 Task: In the  document Savannah.rtf Align the width of word art with 'Picture'. Fill the whole document with 'Black'. Add link on bottom left corner of the sheet: in.pinterest.com
Action: Mouse moved to (309, 482)
Screenshot: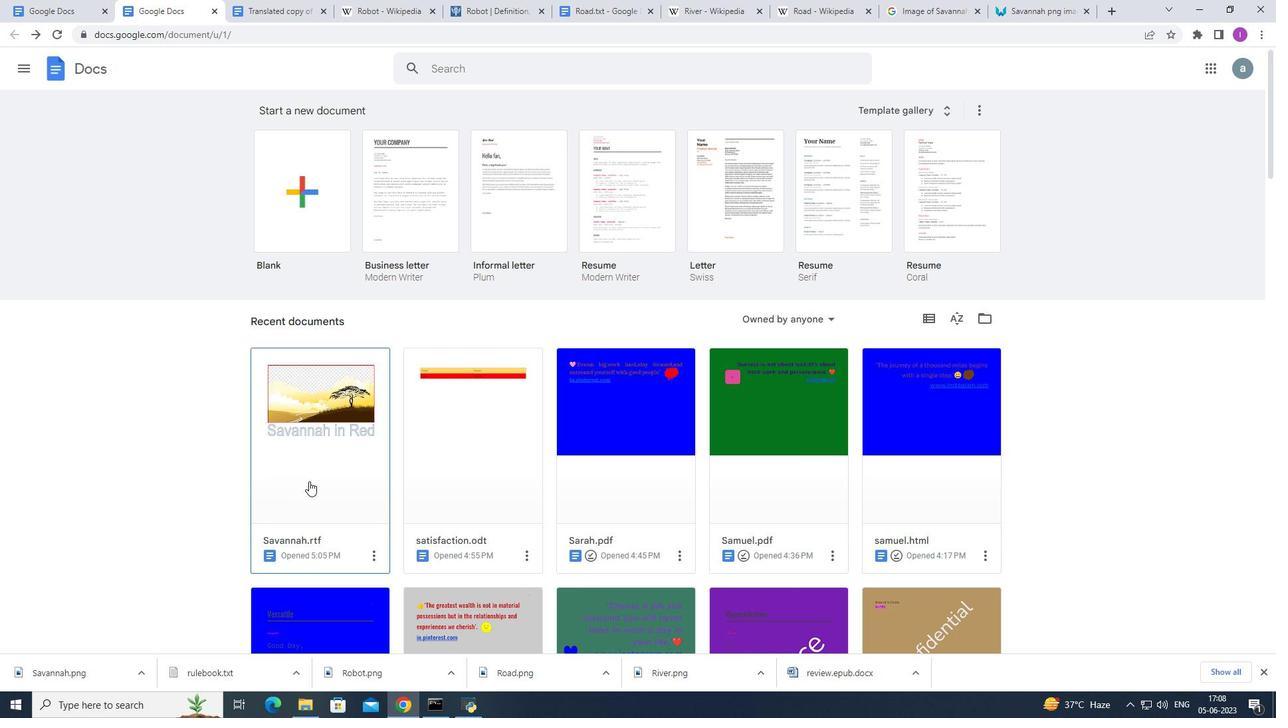 
Action: Mouse pressed left at (309, 482)
Screenshot: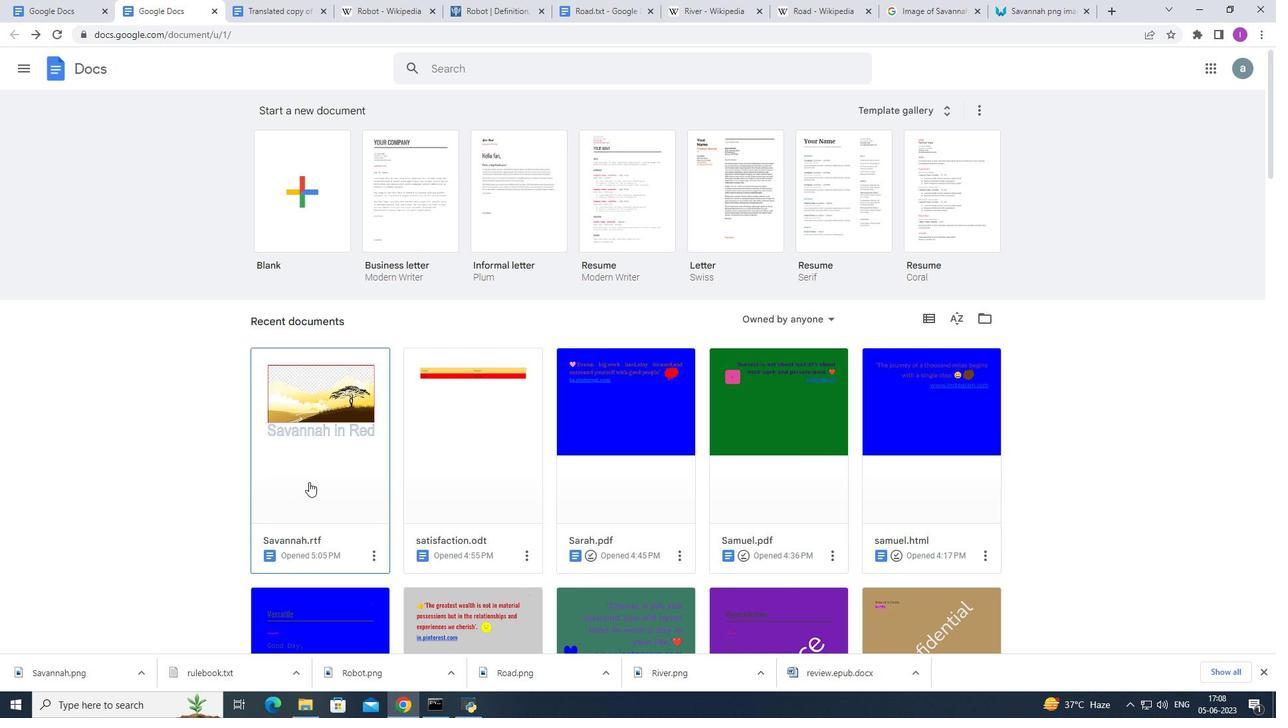 
Action: Mouse moved to (41, 79)
Screenshot: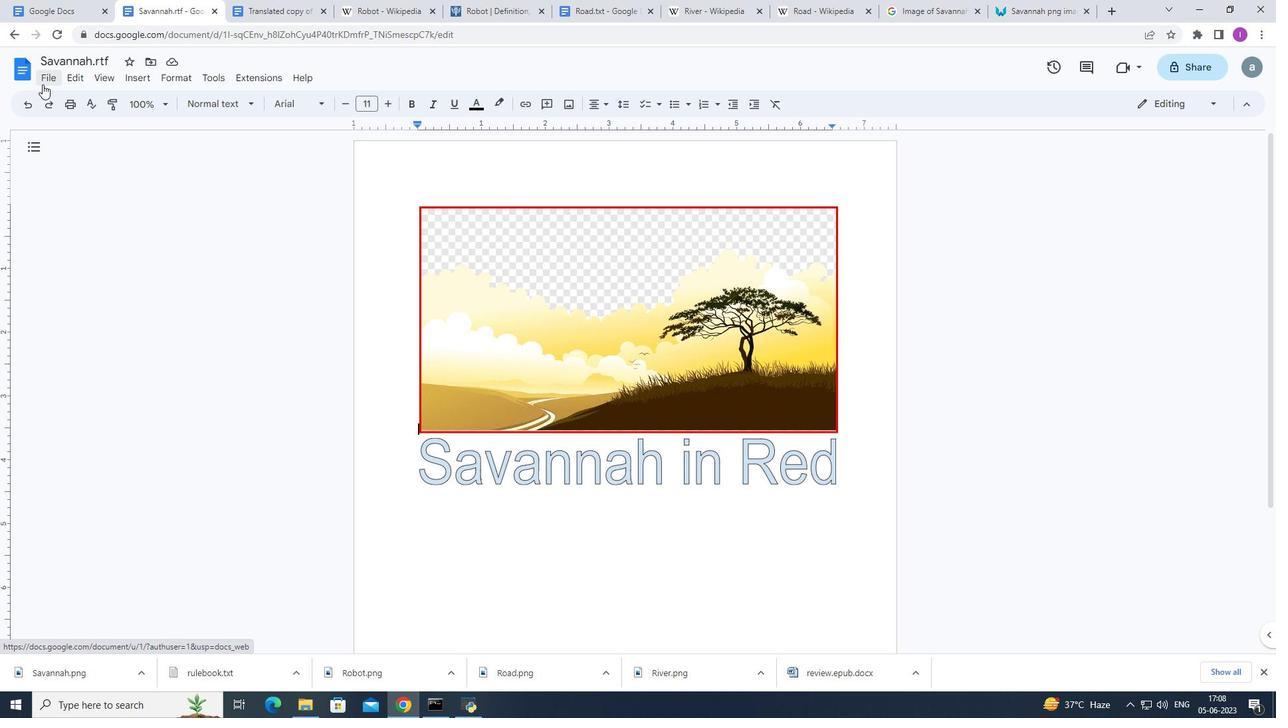 
Action: Mouse pressed left at (41, 79)
Screenshot: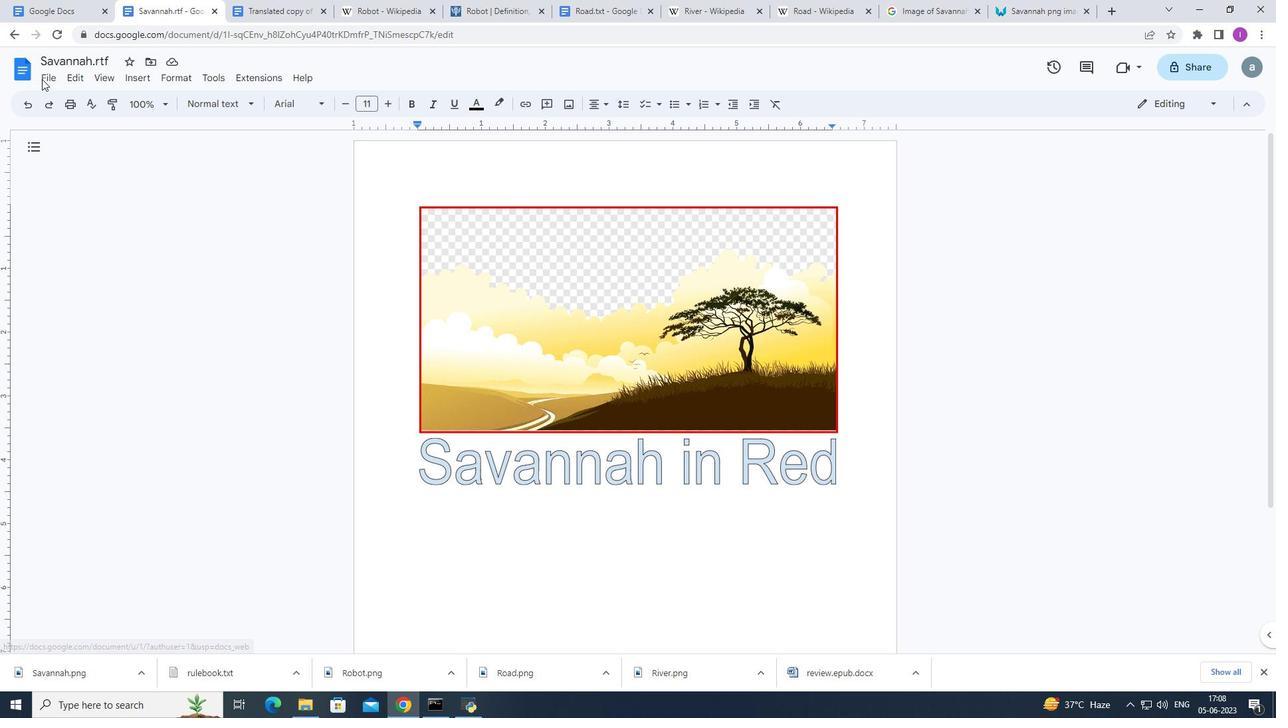 
Action: Mouse moved to (853, 493)
Screenshot: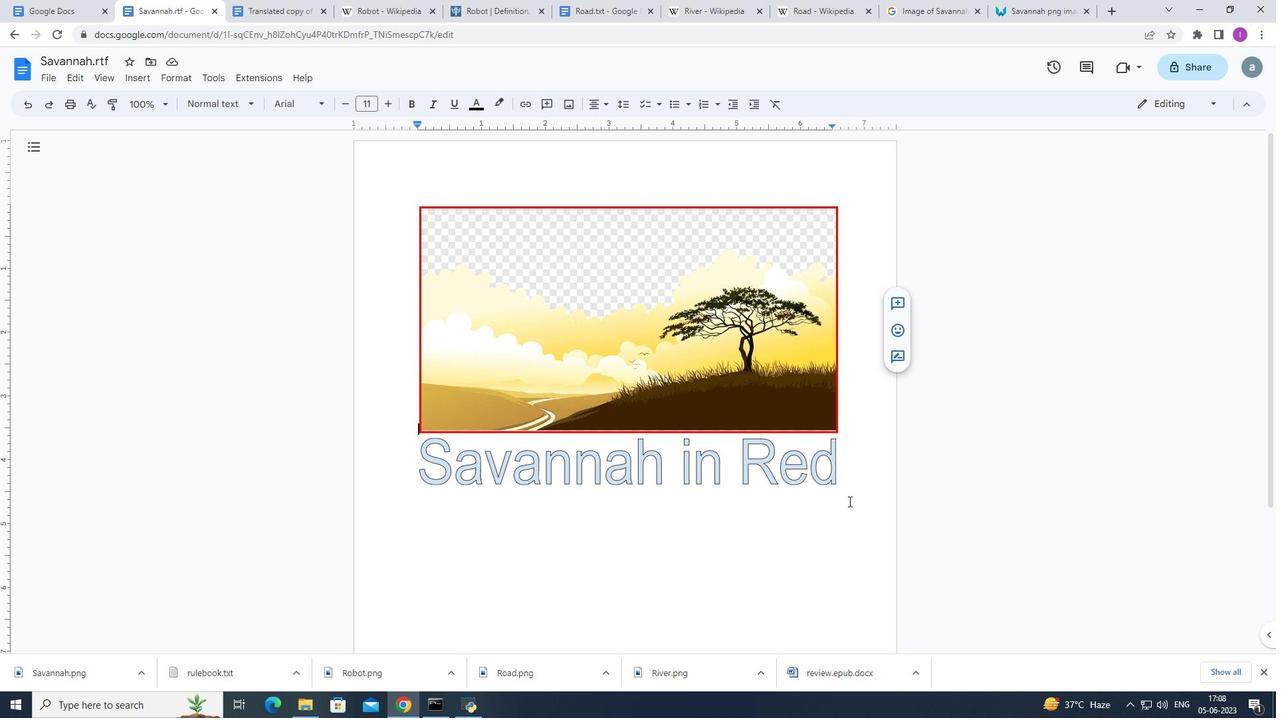 
Action: Mouse pressed left at (853, 493)
Screenshot: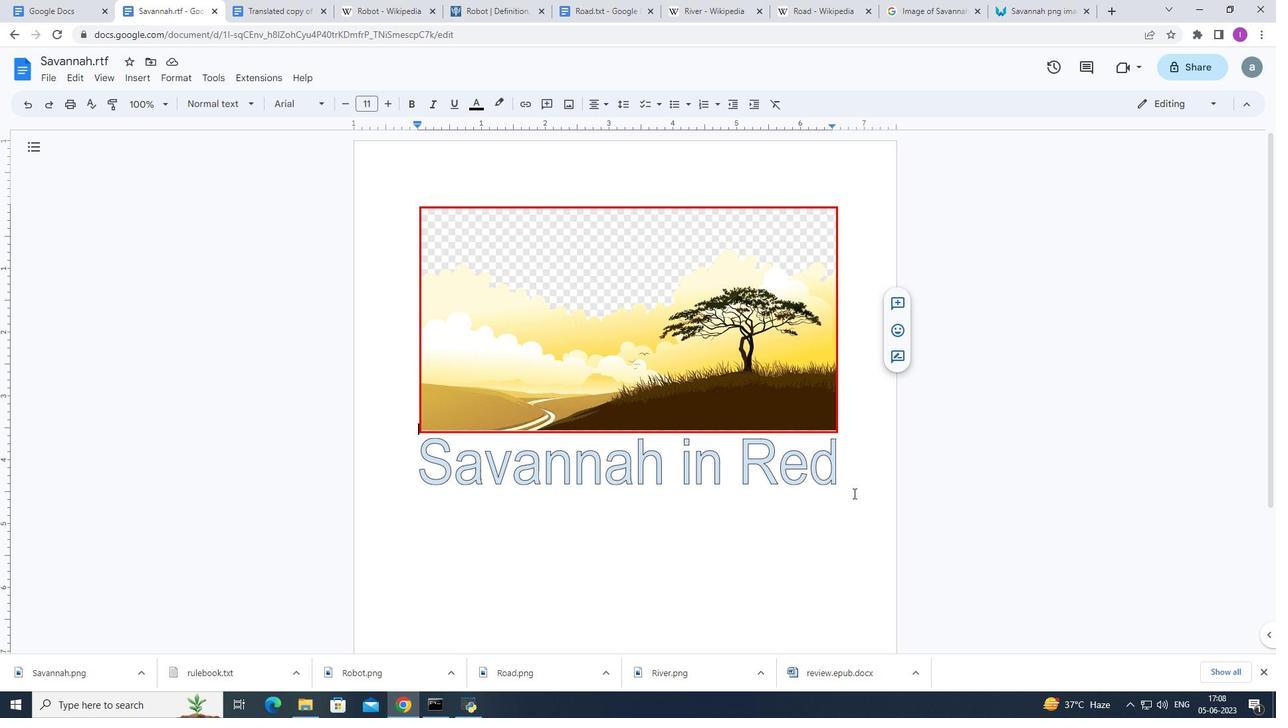 
Action: Mouse moved to (542, 665)
Screenshot: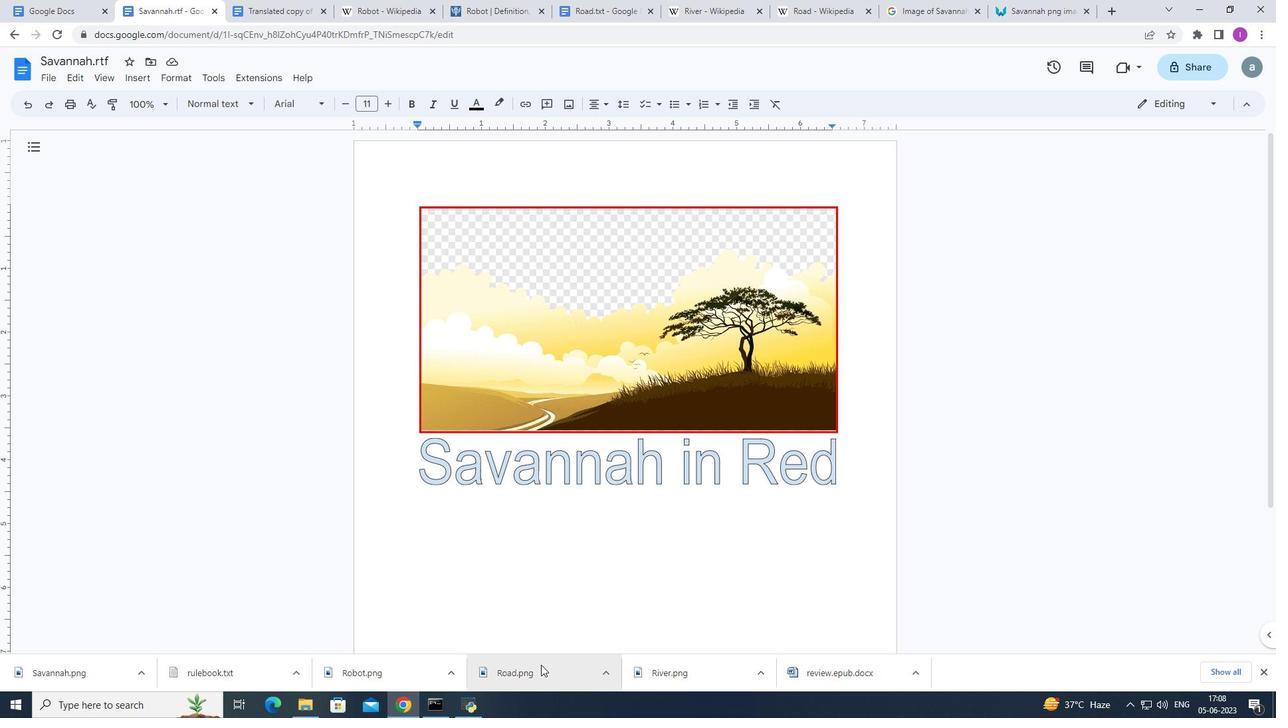 
Action: Key pressed <Key.enter>
Screenshot: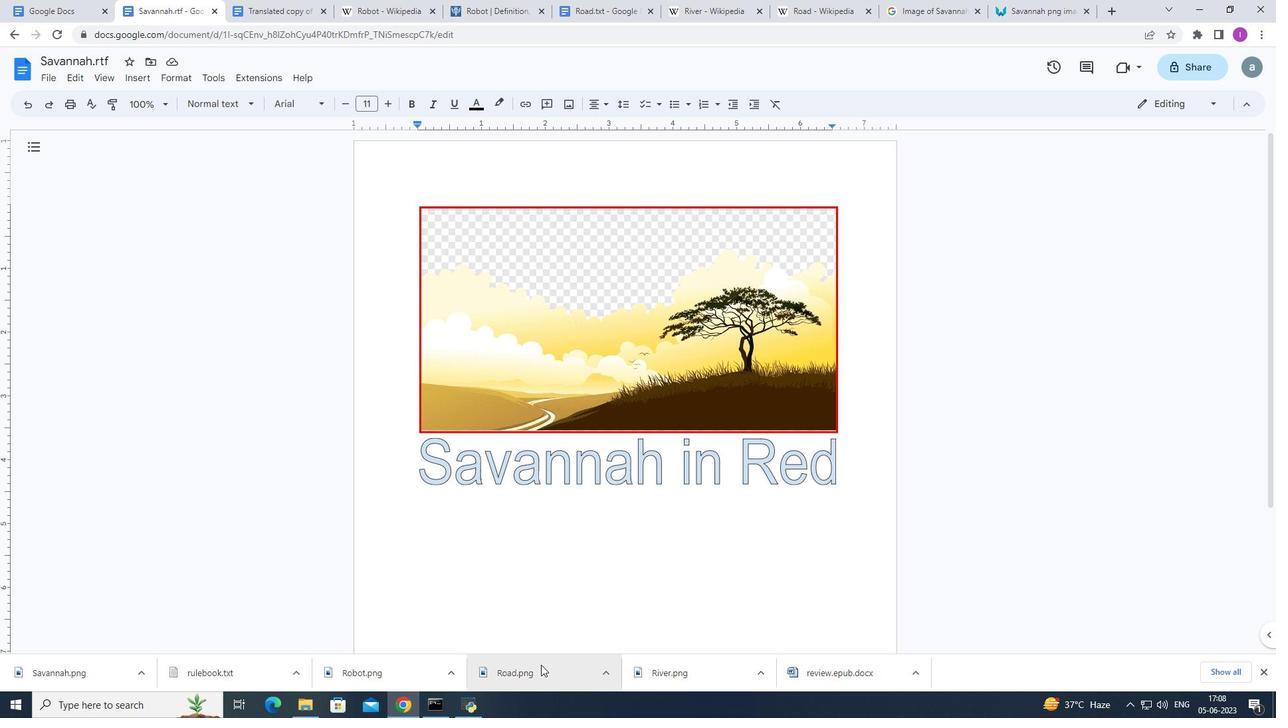 
Action: Mouse moved to (434, 512)
Screenshot: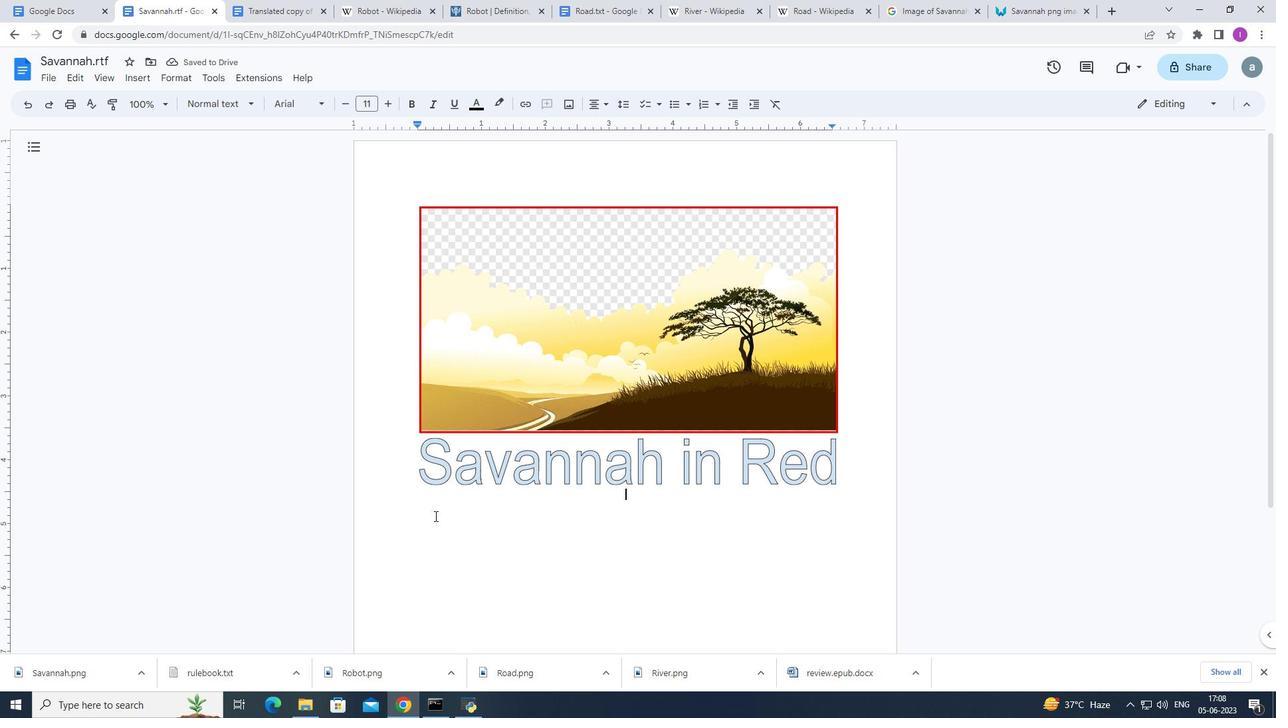 
Action: Mouse pressed left at (434, 512)
Screenshot: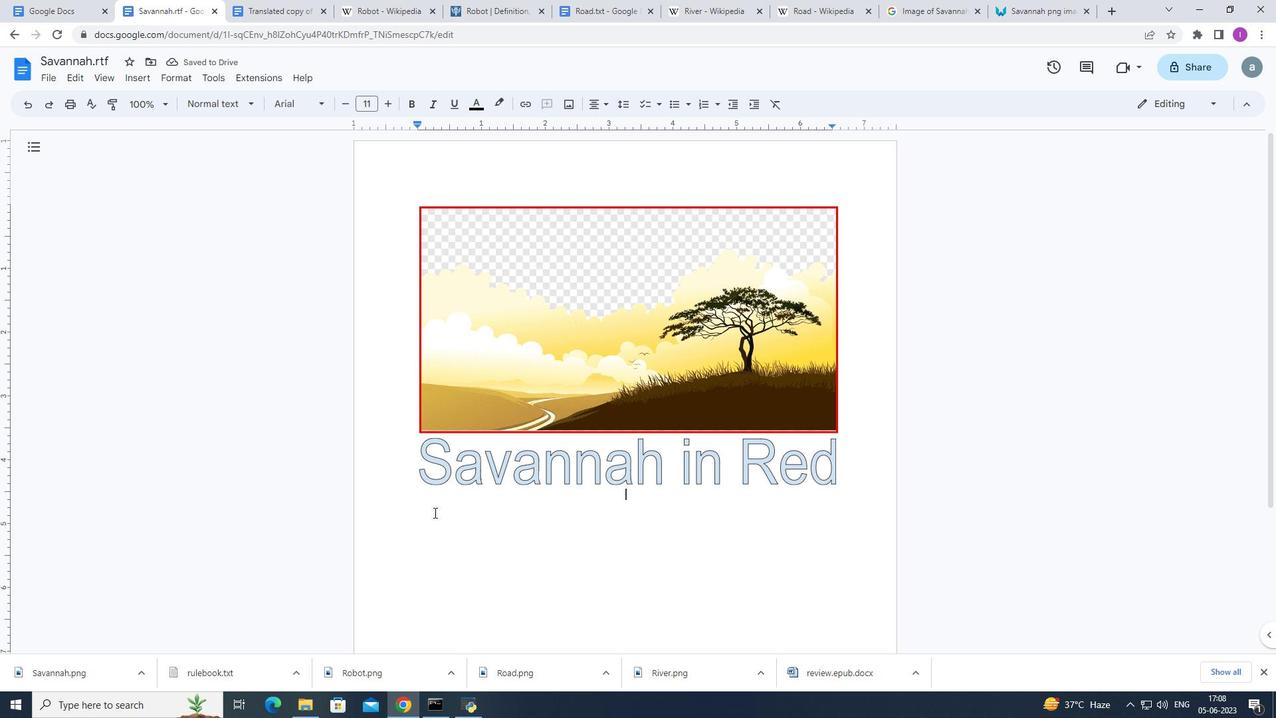 
Action: Mouse moved to (148, 73)
Screenshot: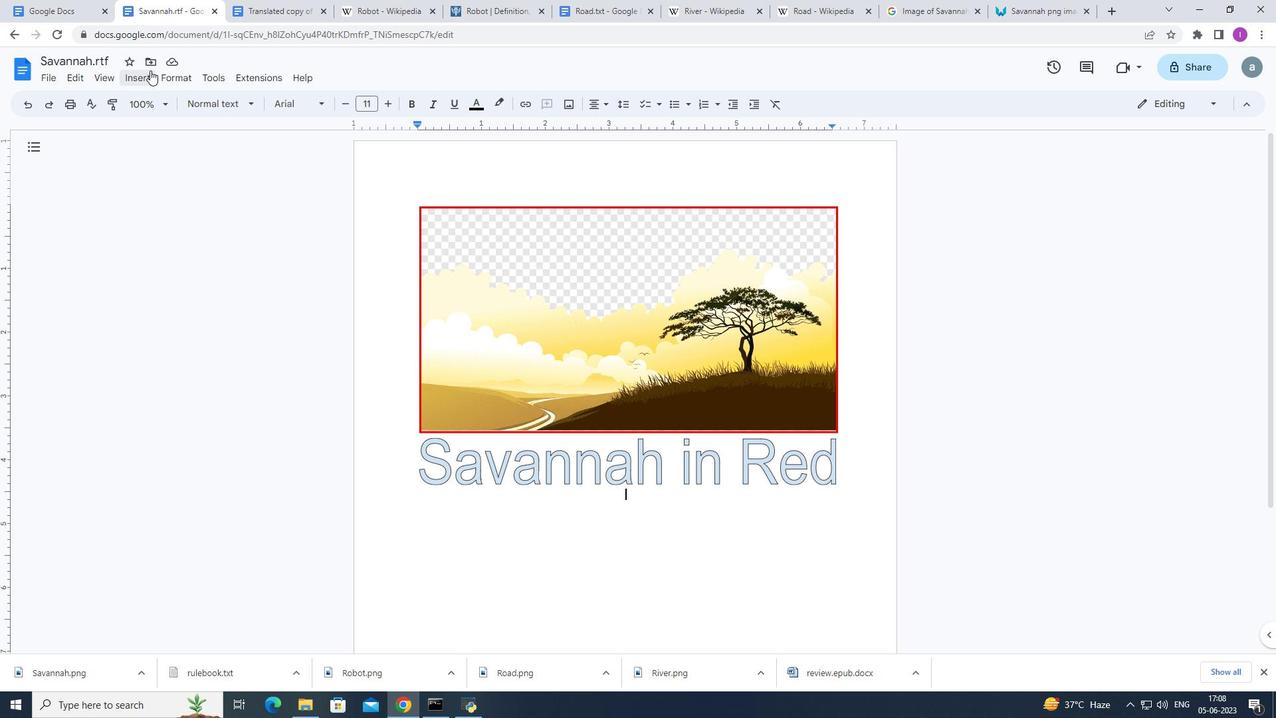 
Action: Mouse pressed left at (148, 73)
Screenshot: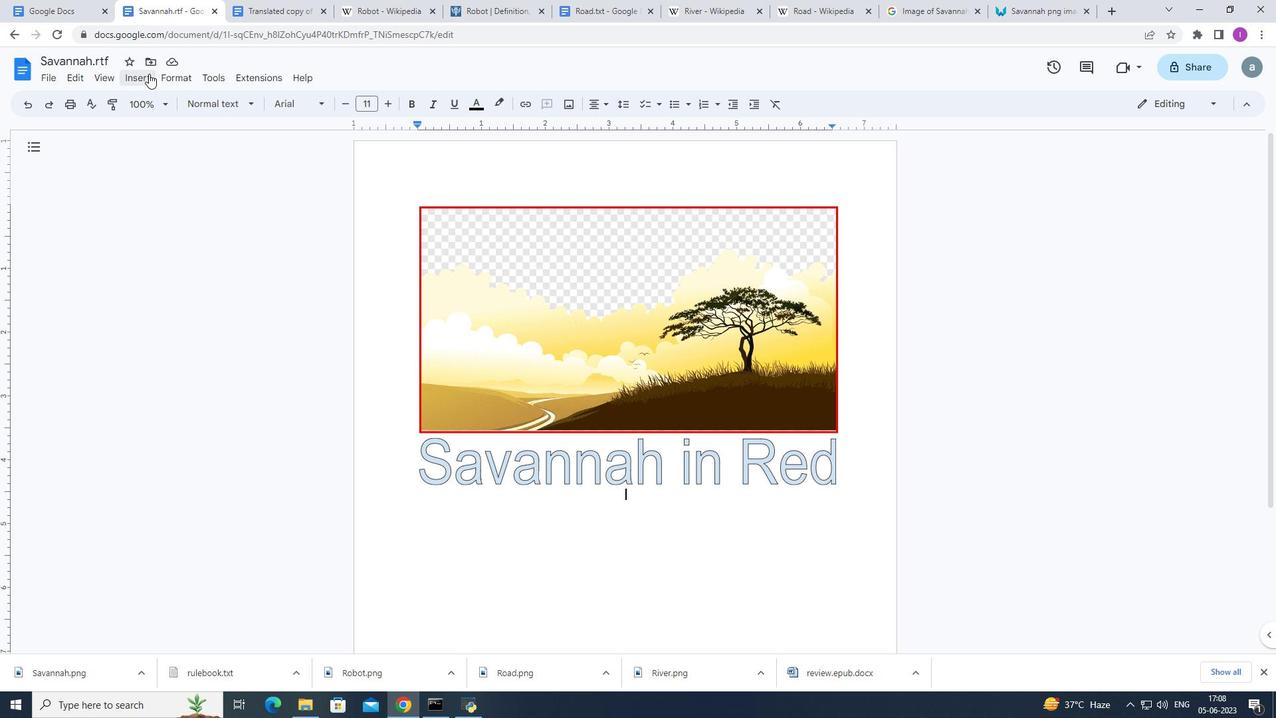 
Action: Mouse moved to (178, 479)
Screenshot: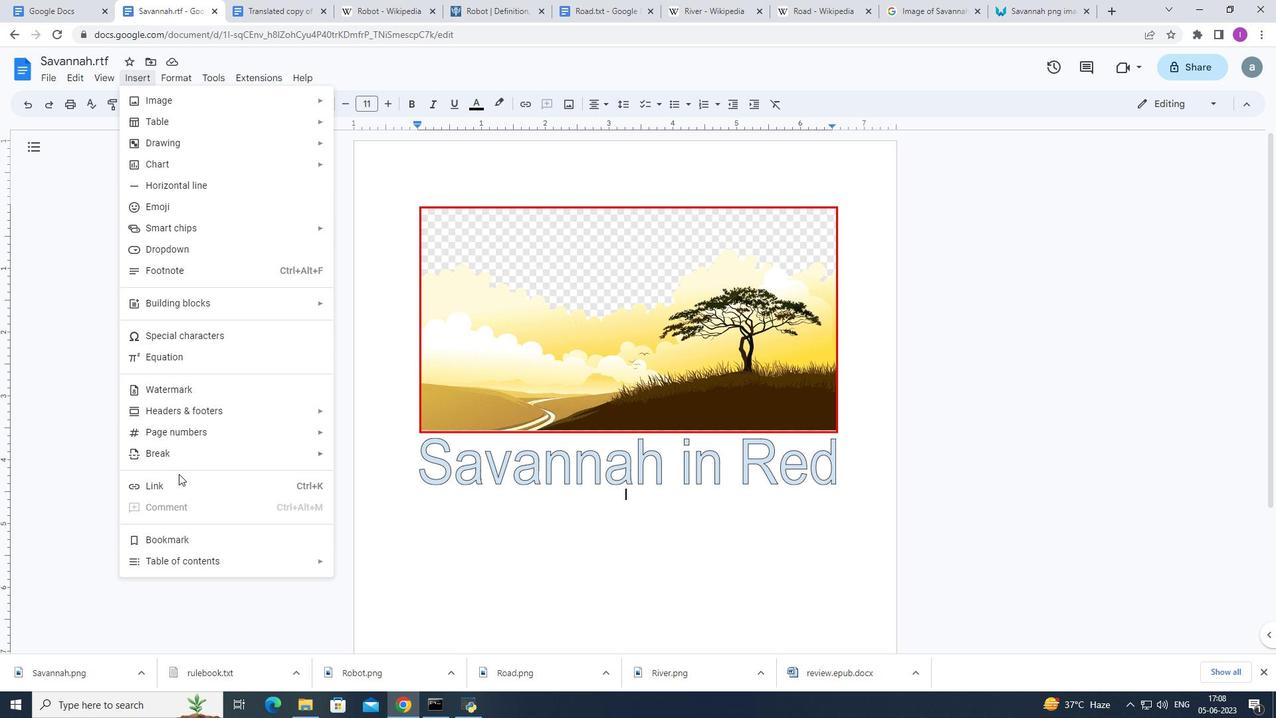 
Action: Mouse pressed left at (178, 479)
Screenshot: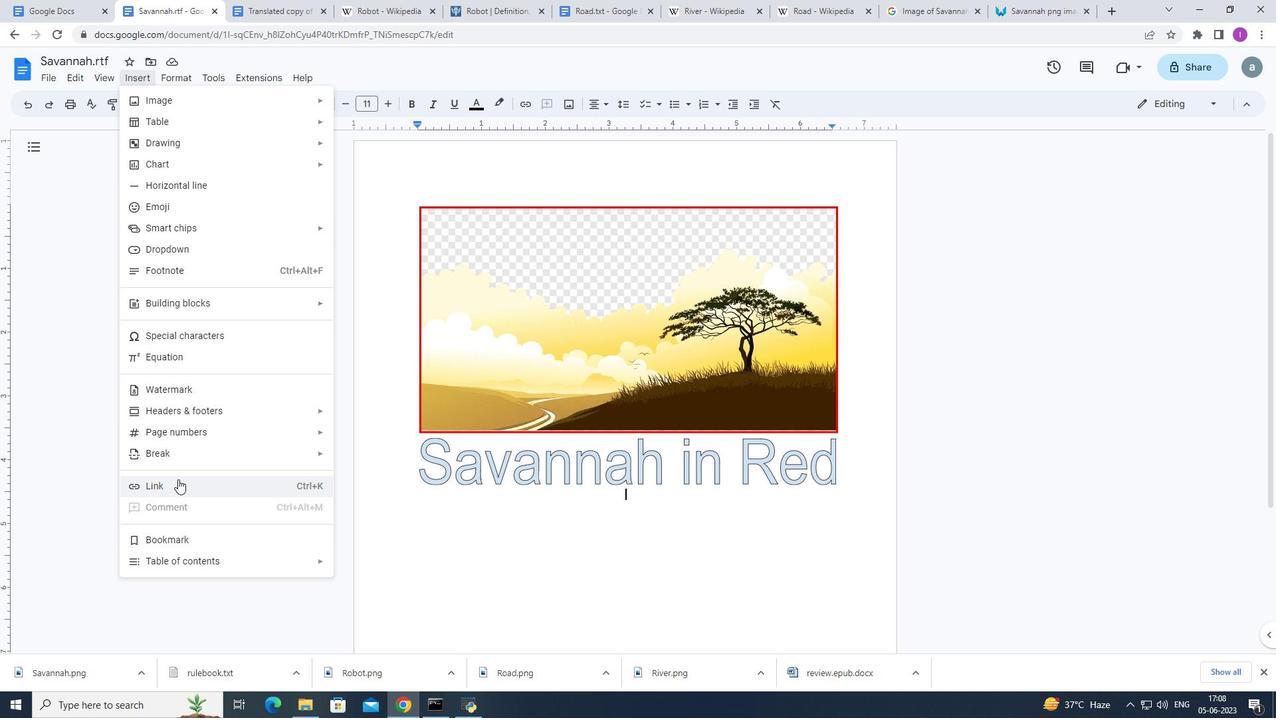 
Action: Mouse moved to (621, 331)
Screenshot: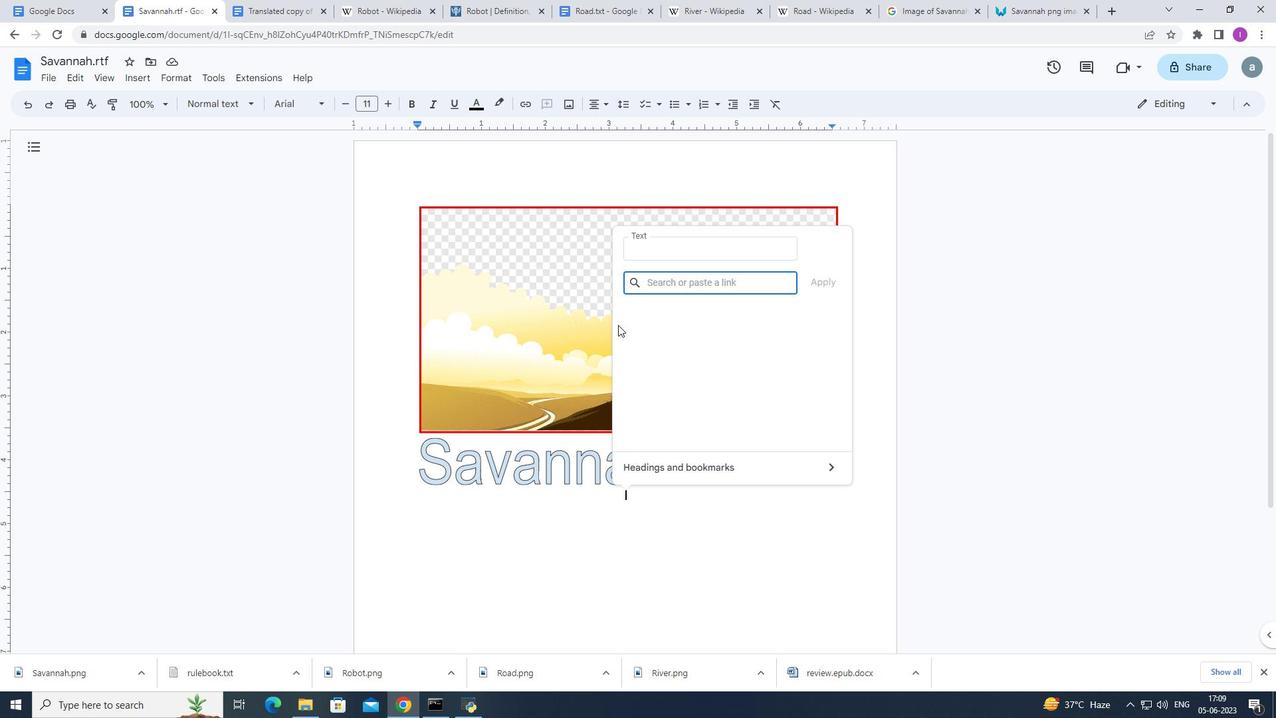 
Action: Key pressed in.pinterest.com
Screenshot: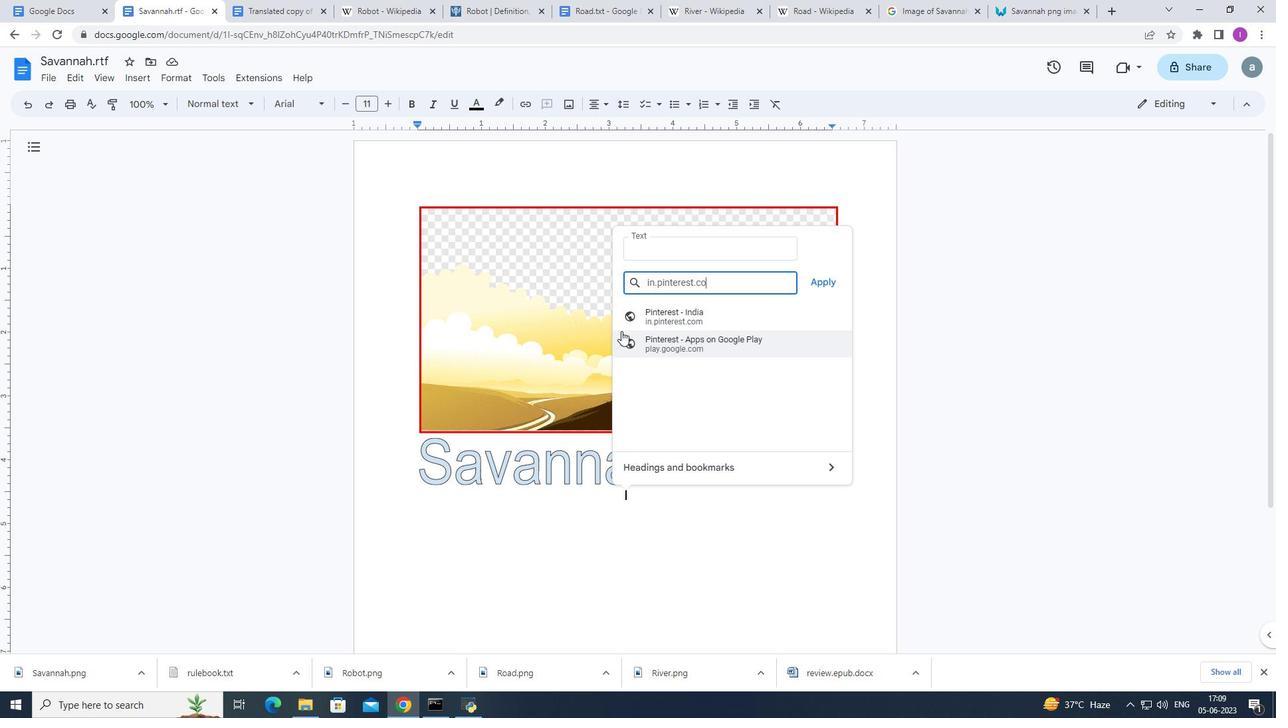 
Action: Mouse moved to (834, 288)
Screenshot: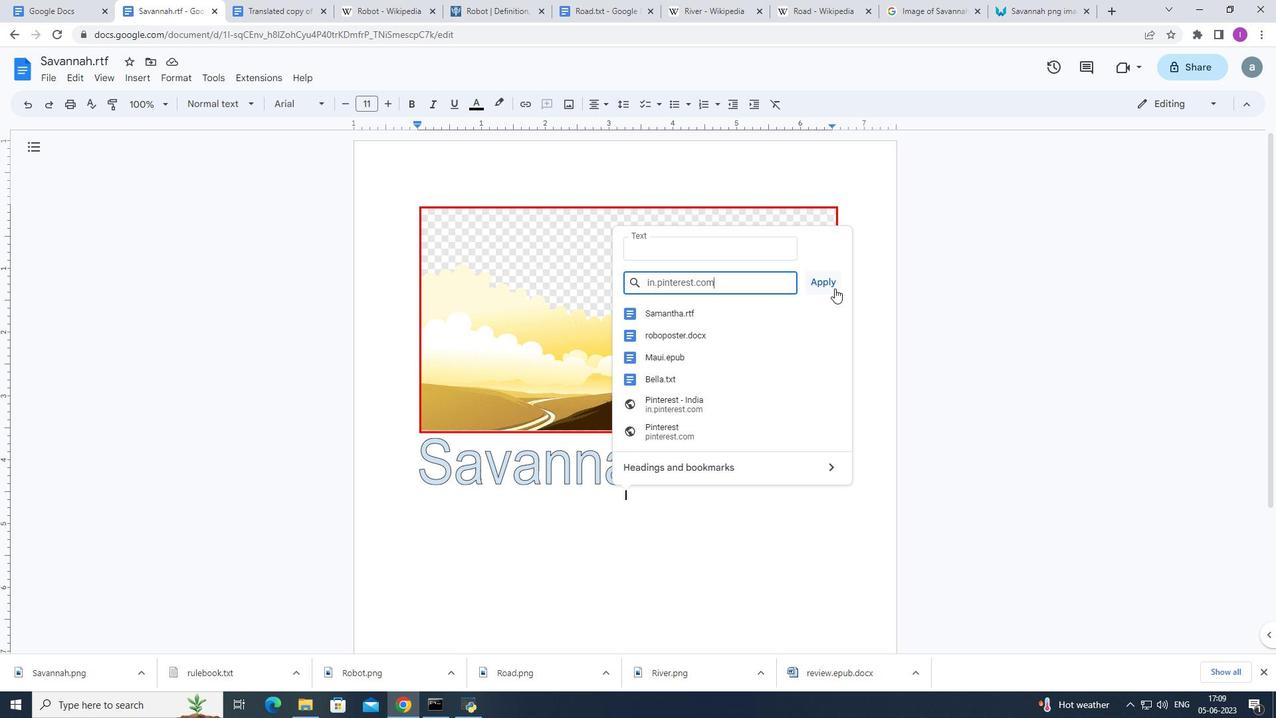 
Action: Mouse pressed left at (834, 288)
Screenshot: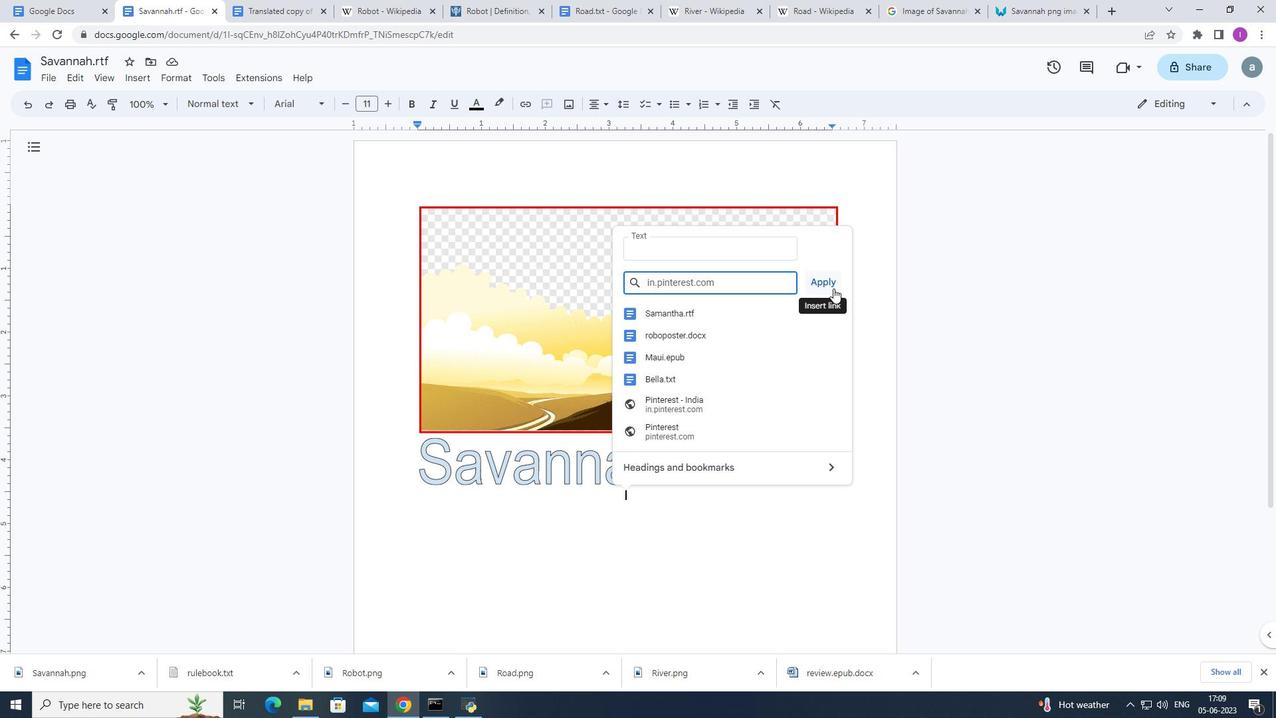 
Action: Mouse moved to (662, 497)
Screenshot: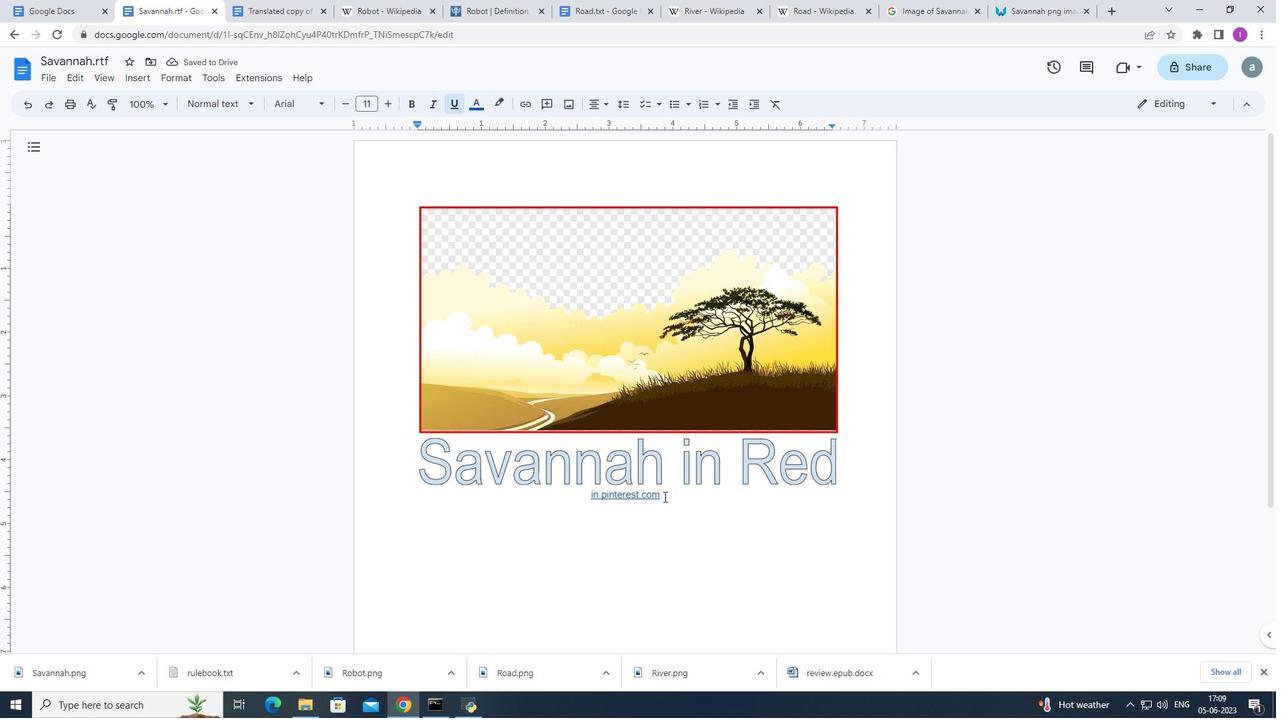 
Action: Mouse pressed left at (662, 497)
Screenshot: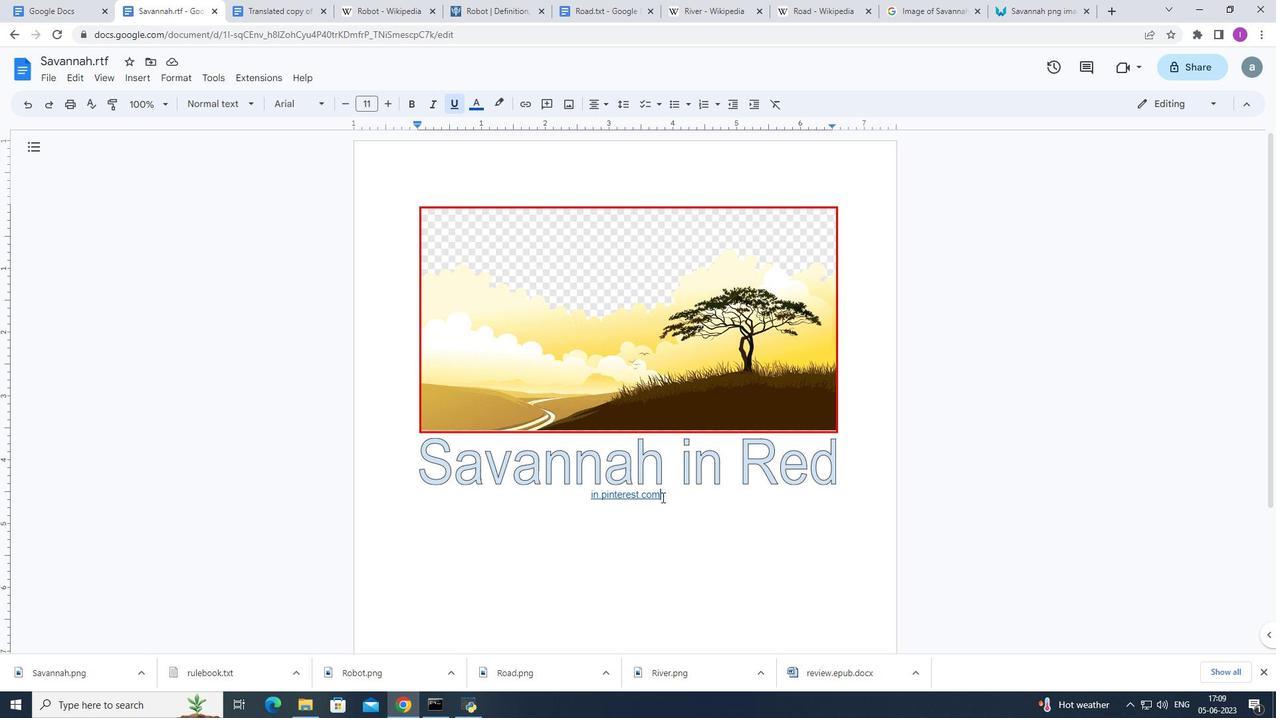 
Action: Mouse moved to (597, 101)
Screenshot: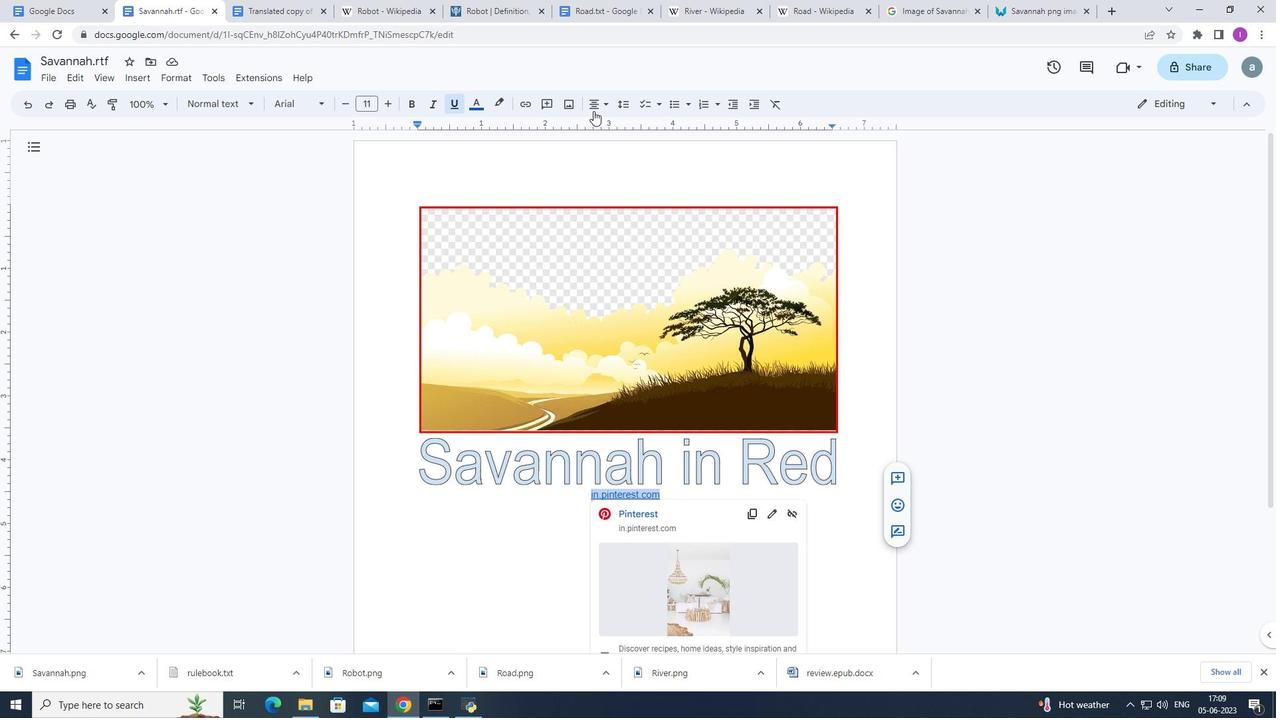 
Action: Mouse pressed left at (597, 101)
Screenshot: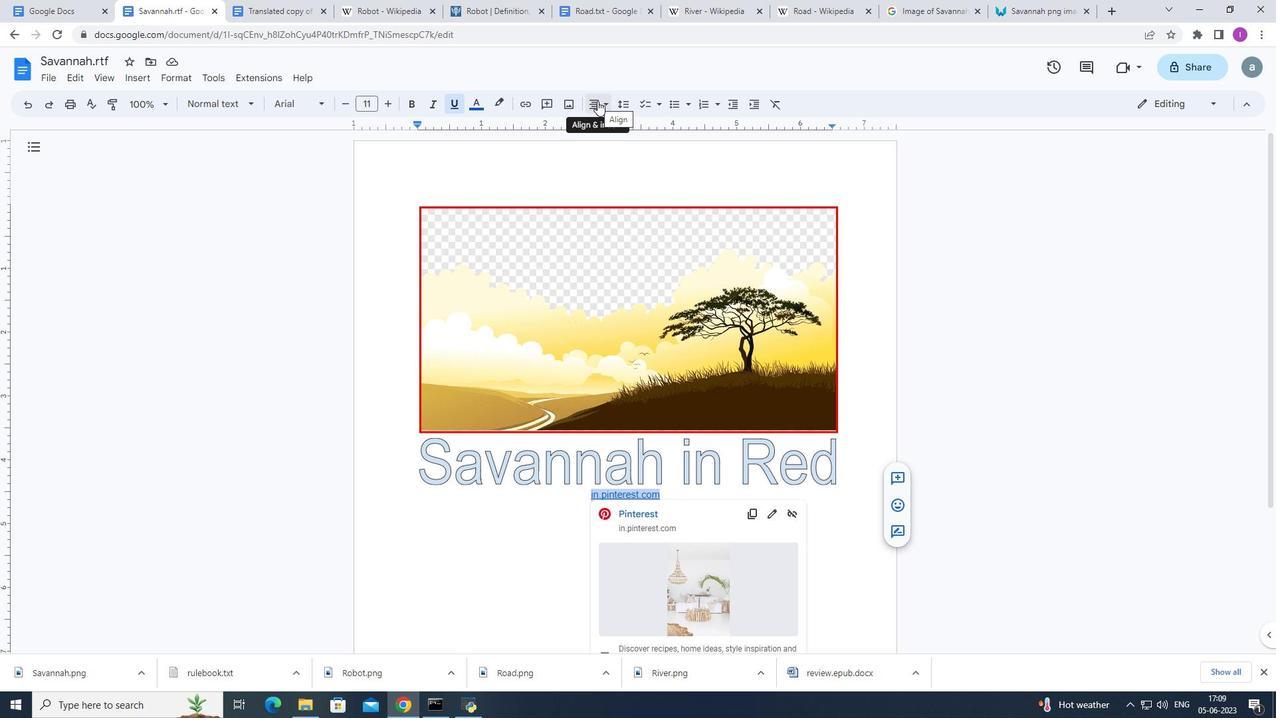 
Action: Mouse moved to (603, 123)
Screenshot: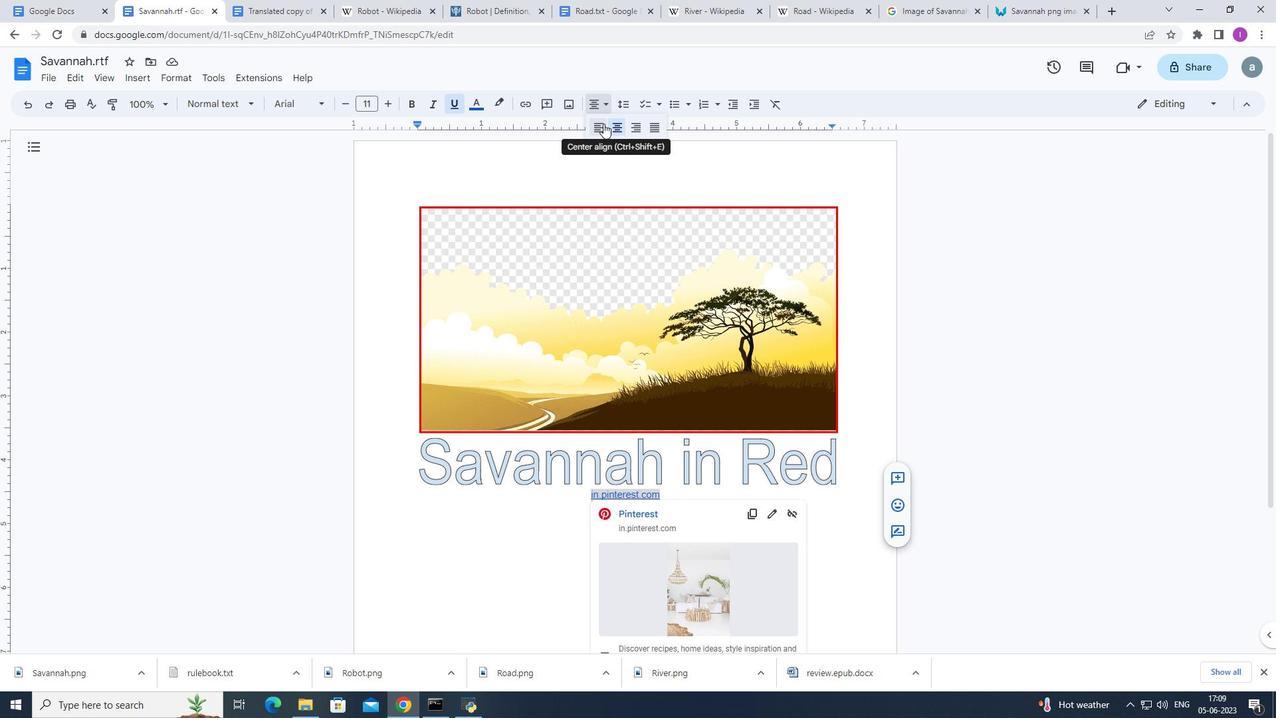 
Action: Mouse pressed left at (603, 123)
Screenshot: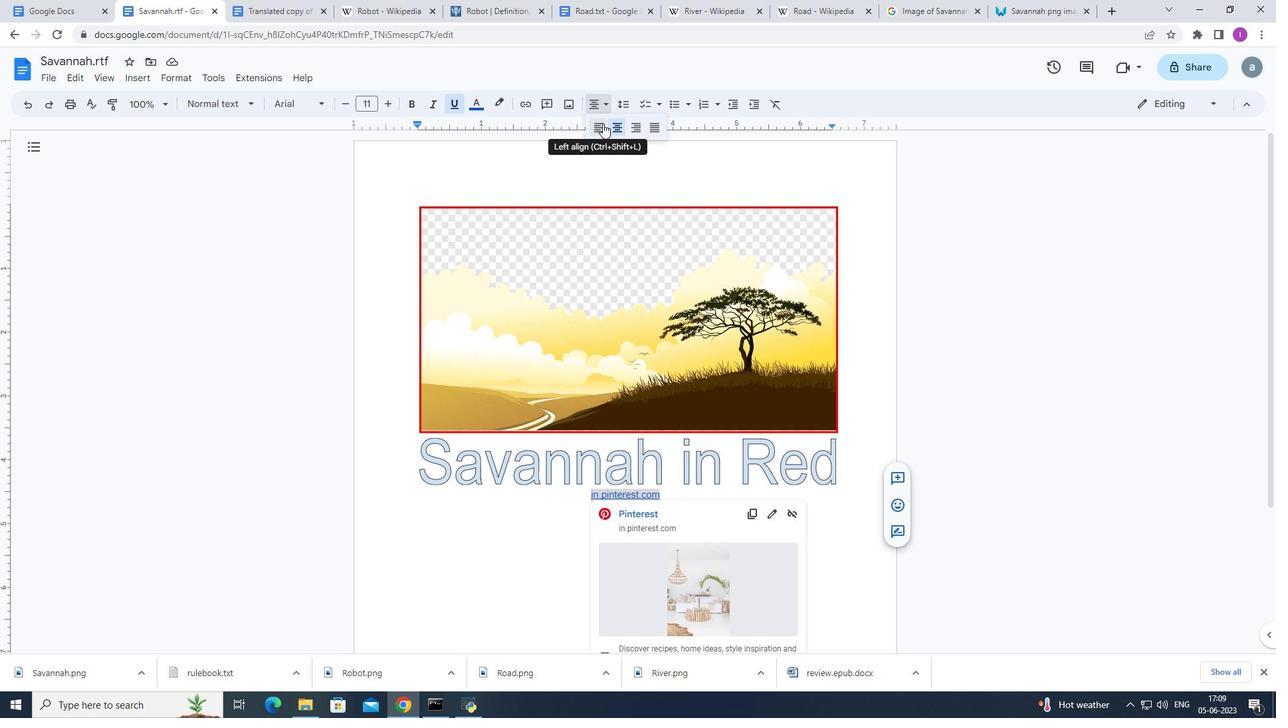 
Action: Mouse moved to (43, 77)
Screenshot: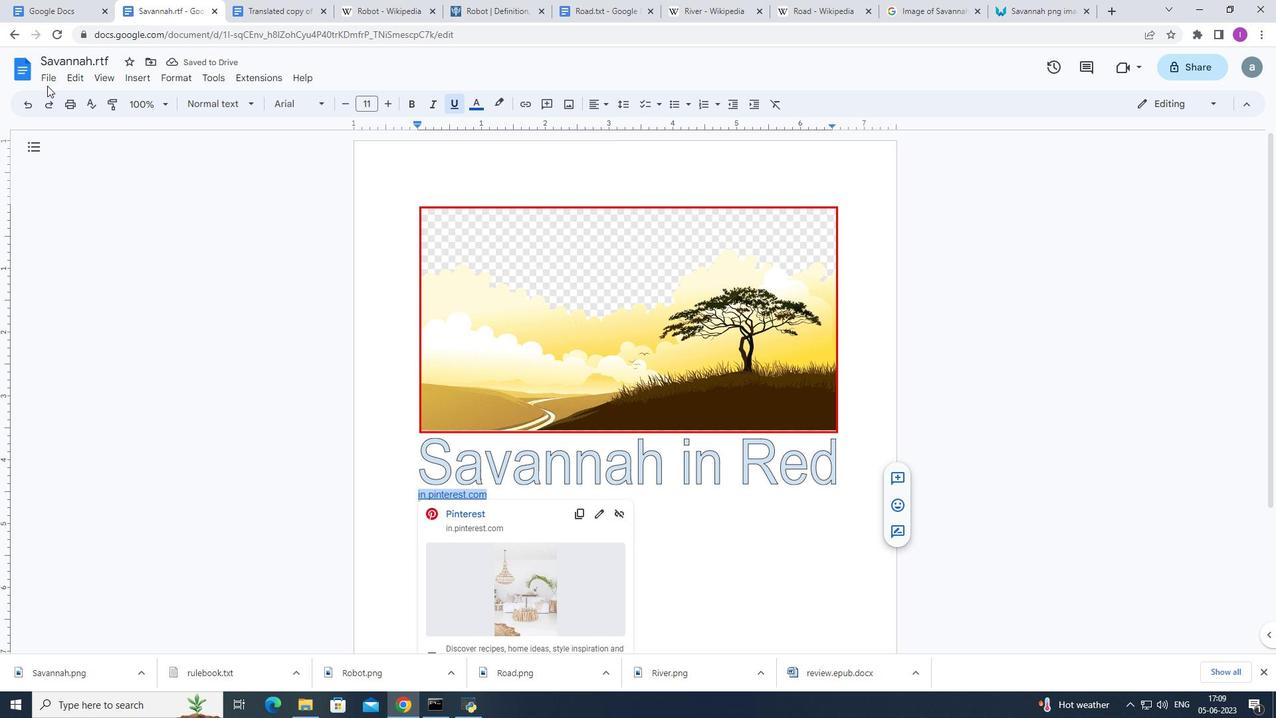 
Action: Mouse pressed left at (43, 77)
Screenshot: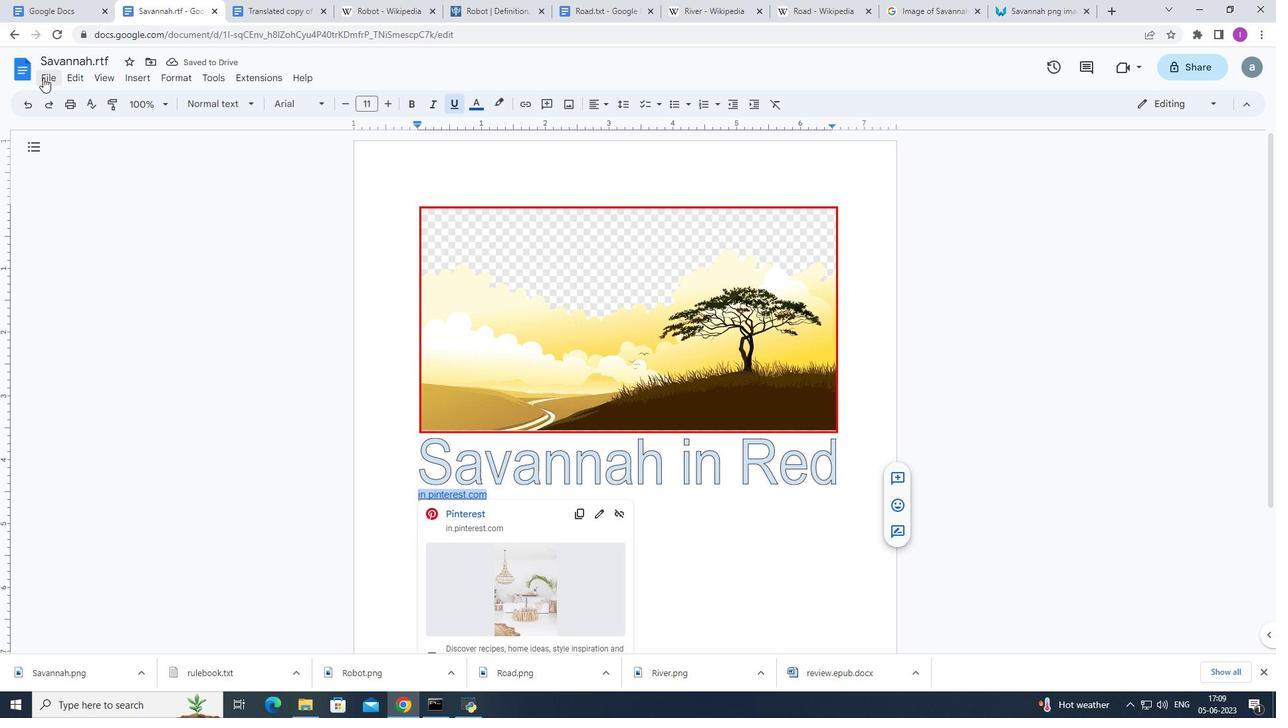 
Action: Mouse moved to (90, 438)
Screenshot: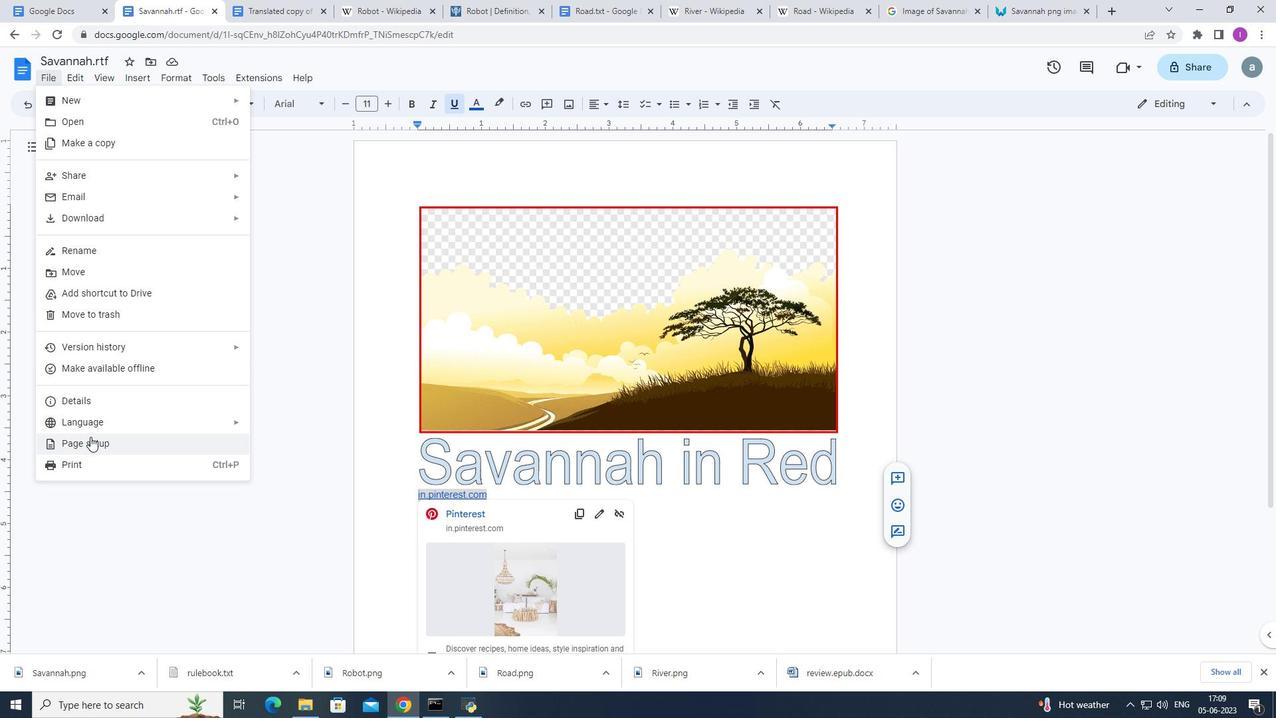 
Action: Mouse pressed left at (90, 438)
Screenshot: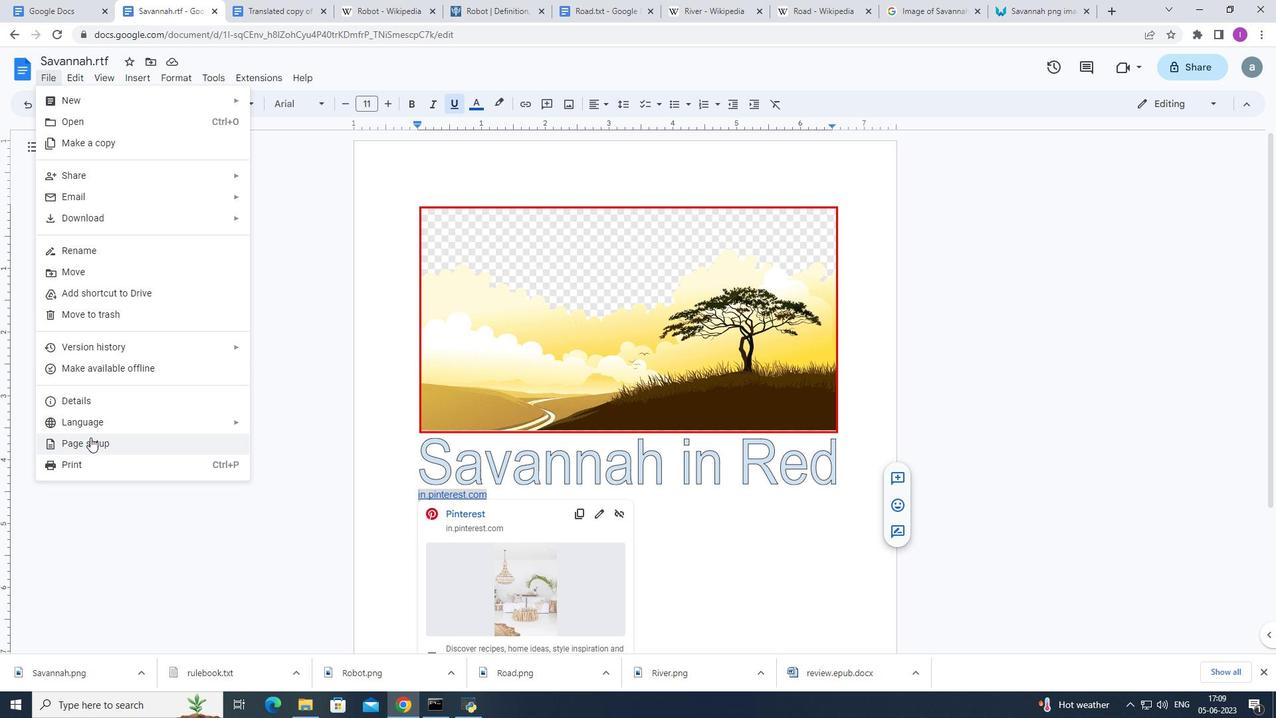 
Action: Mouse pressed left at (90, 438)
Screenshot: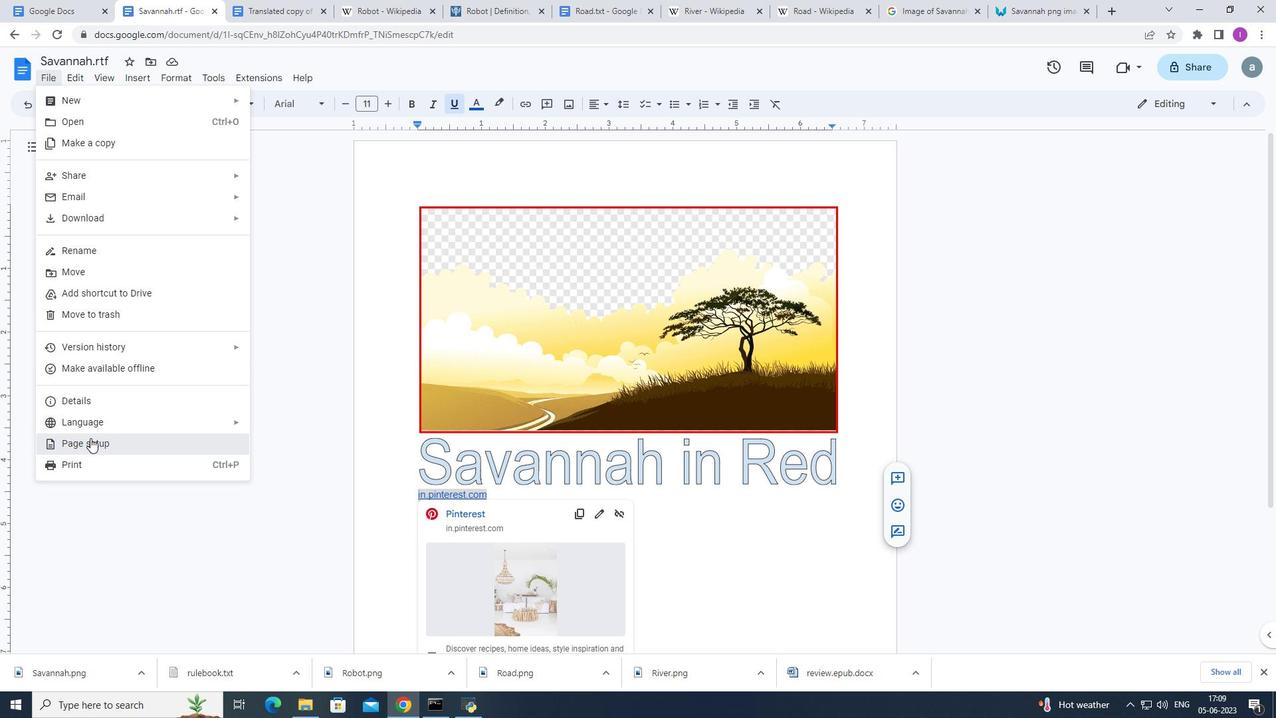 
Action: Mouse moved to (225, 332)
Screenshot: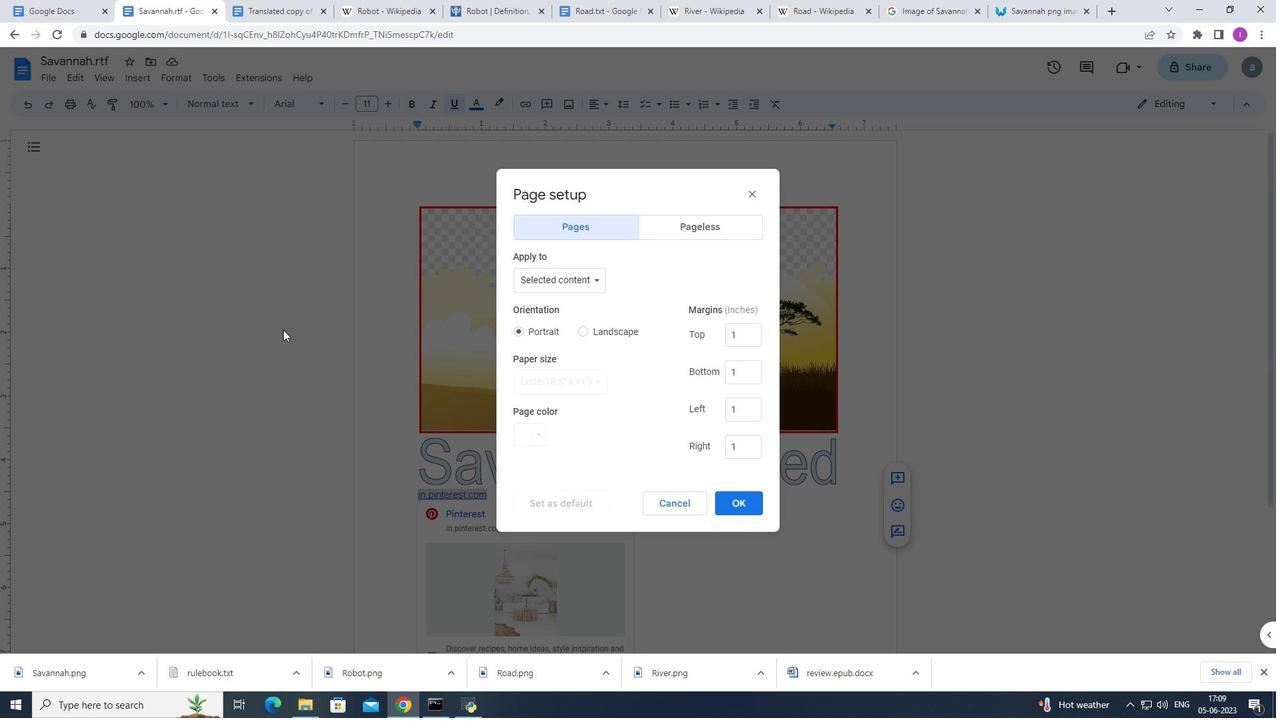 
Action: Mouse pressed left at (225, 332)
Screenshot: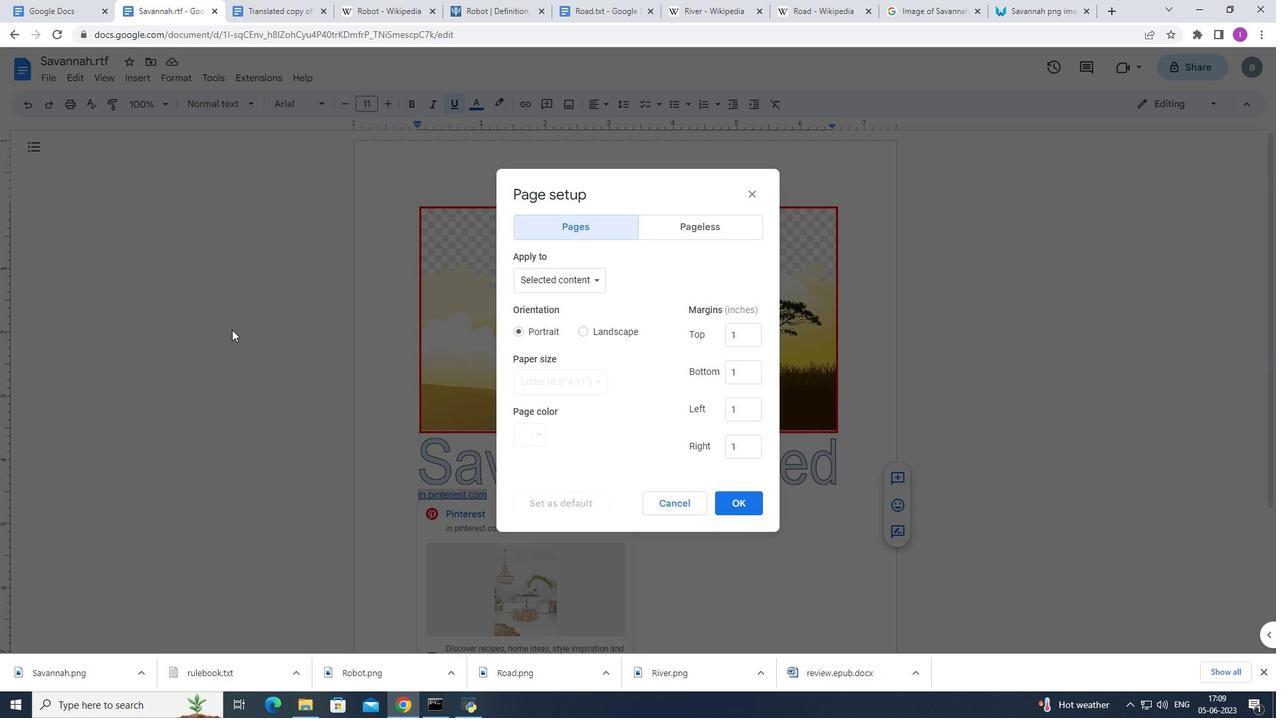 
Action: Mouse moved to (750, 188)
Screenshot: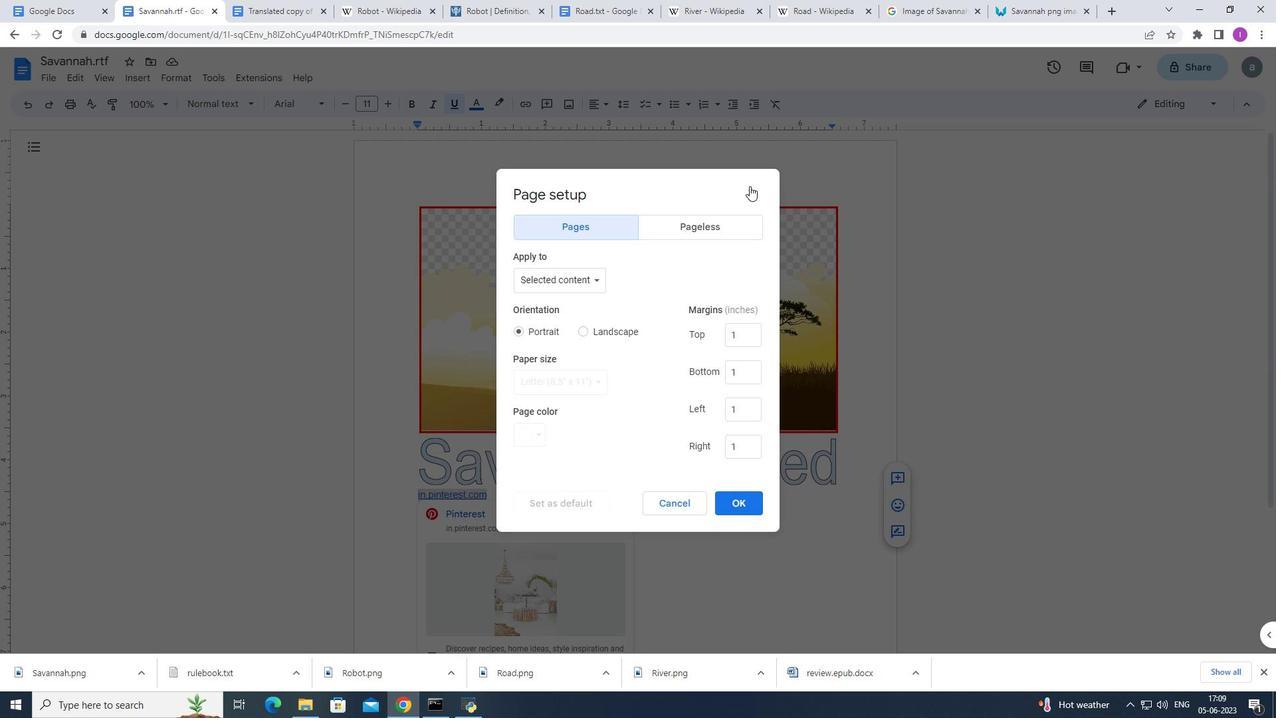 
Action: Mouse pressed left at (750, 188)
Screenshot: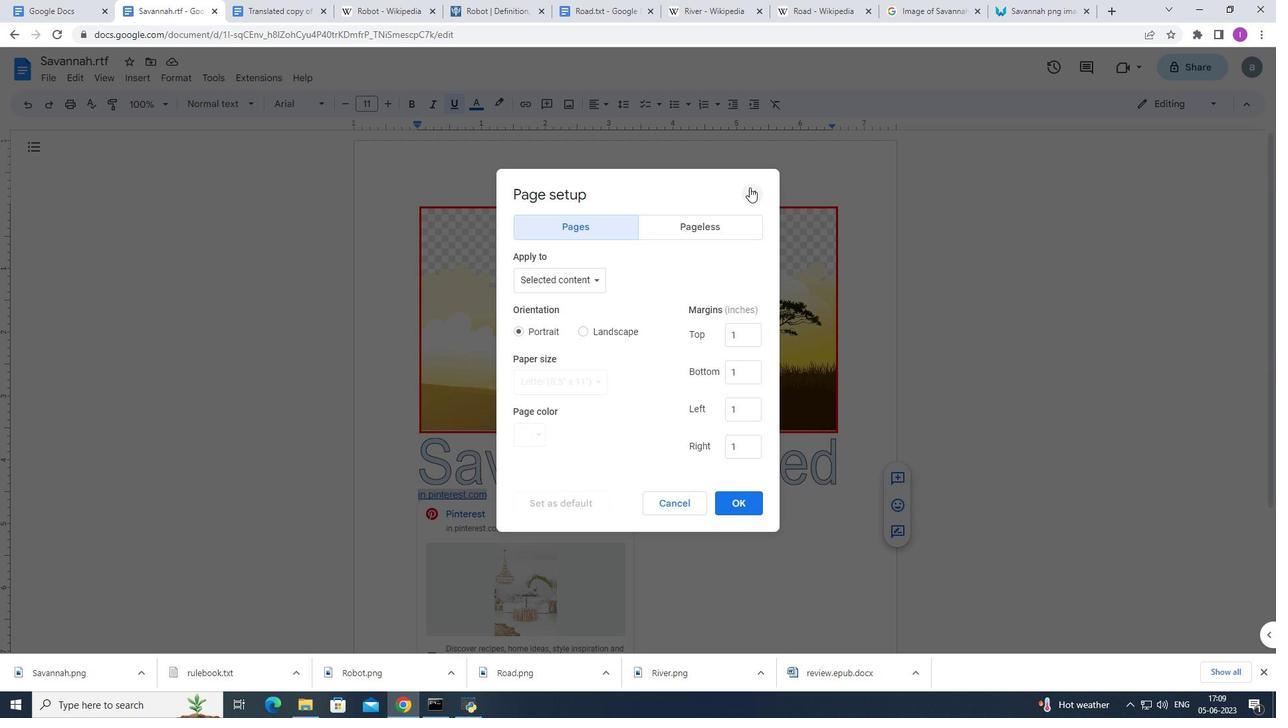 
Action: Mouse moved to (281, 391)
Screenshot: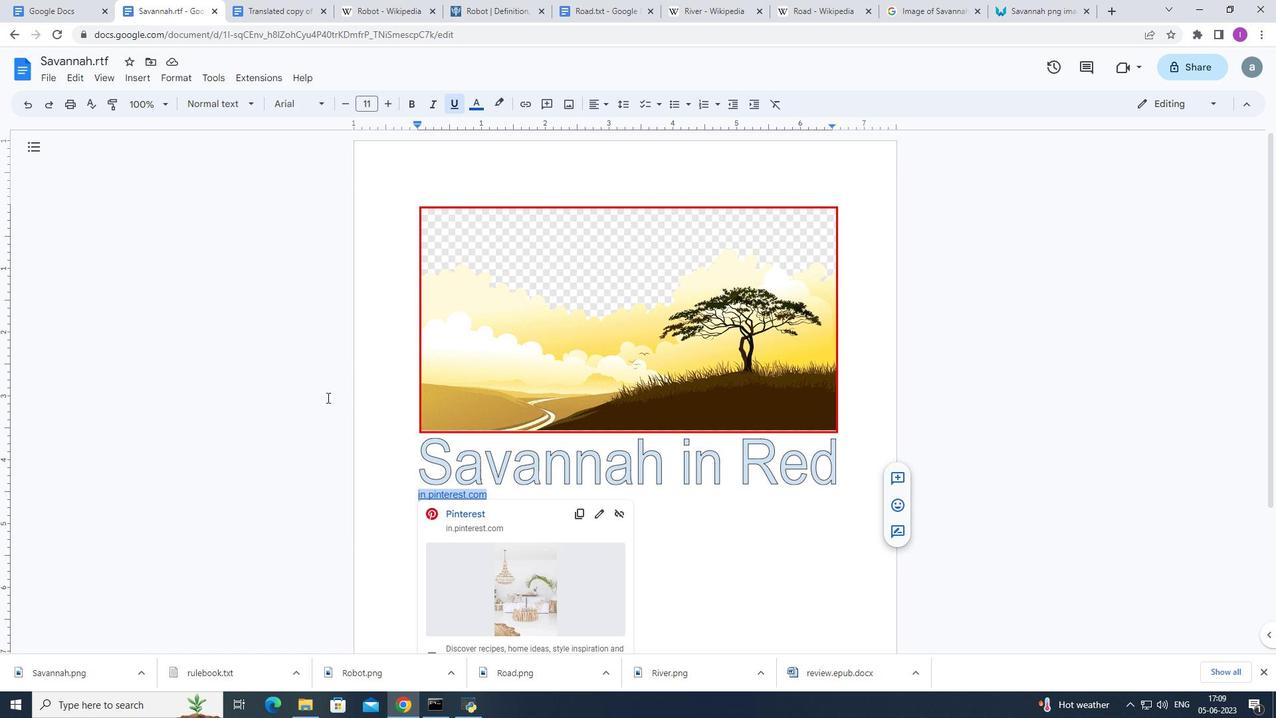 
Action: Mouse pressed left at (281, 391)
Screenshot: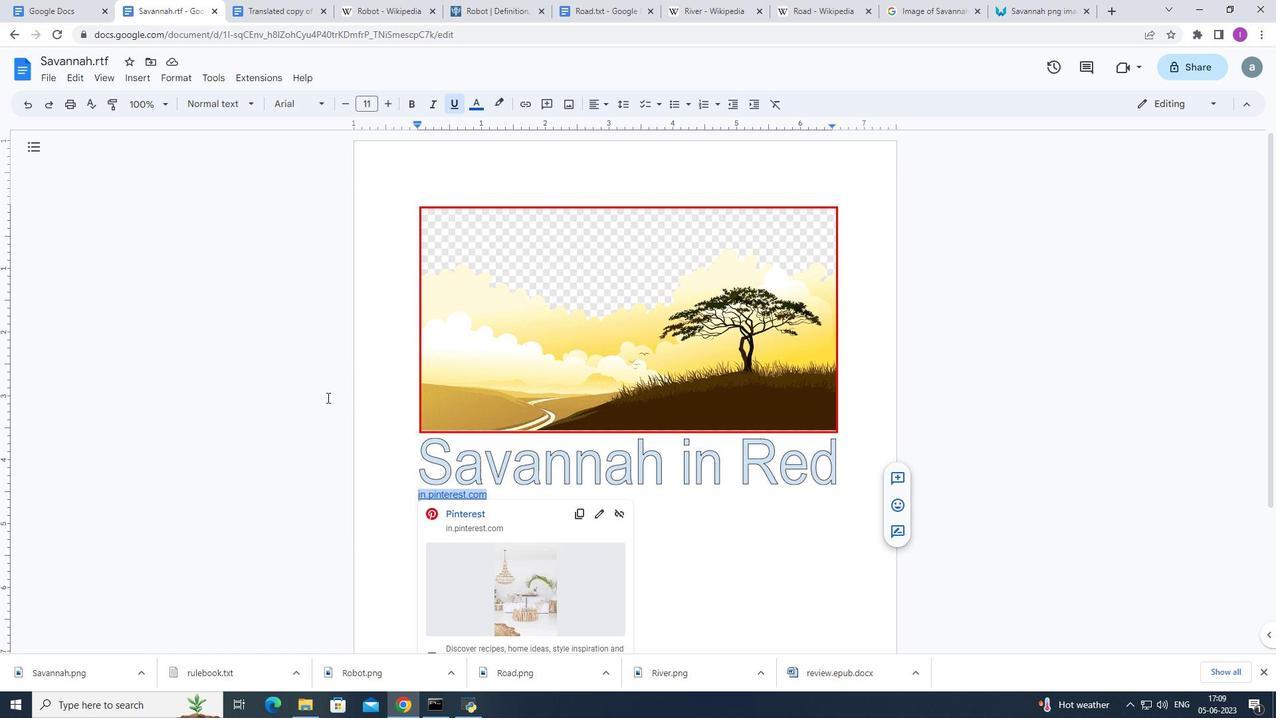 
Action: Mouse moved to (260, 395)
Screenshot: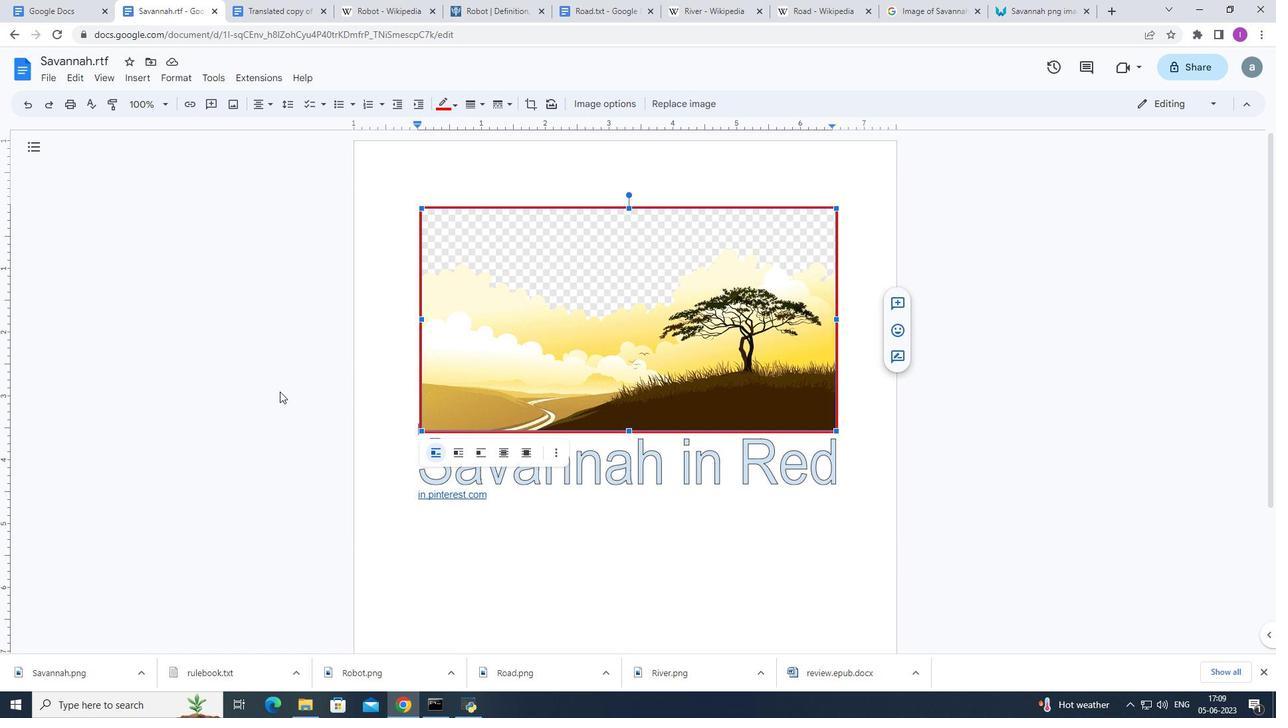 
Action: Mouse pressed left at (260, 395)
Screenshot: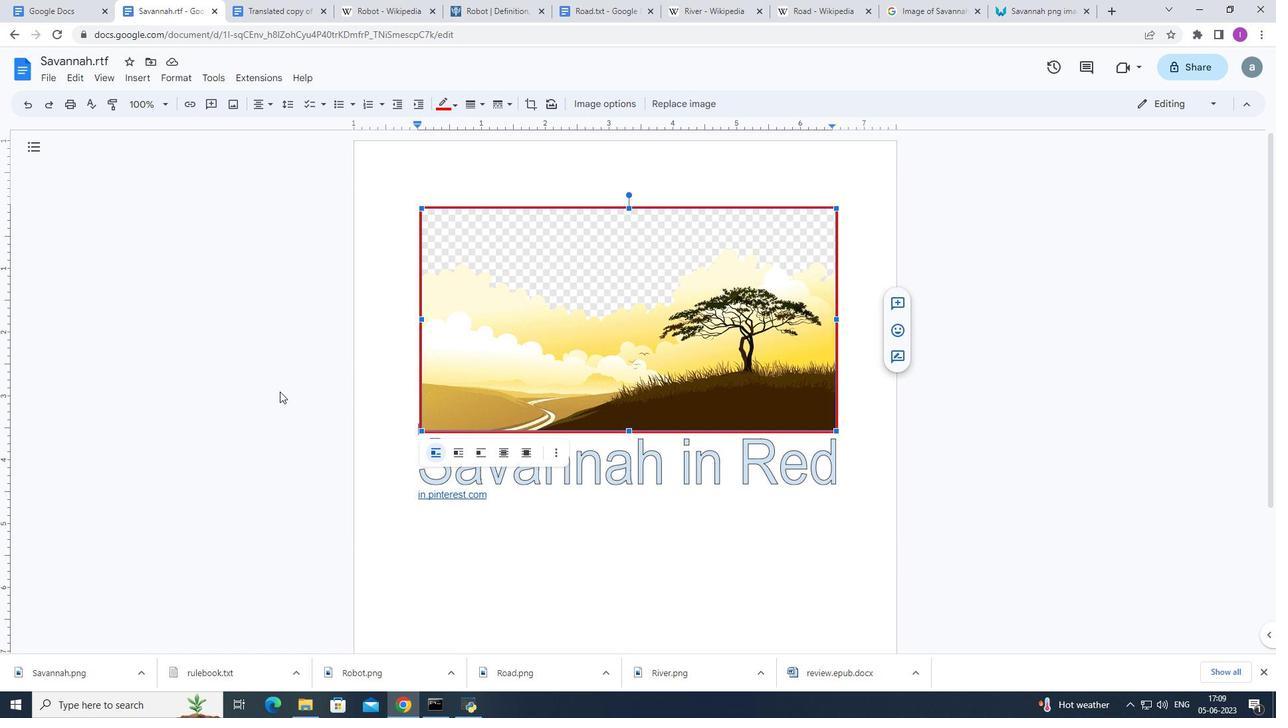 
Action: Mouse moved to (52, 73)
Screenshot: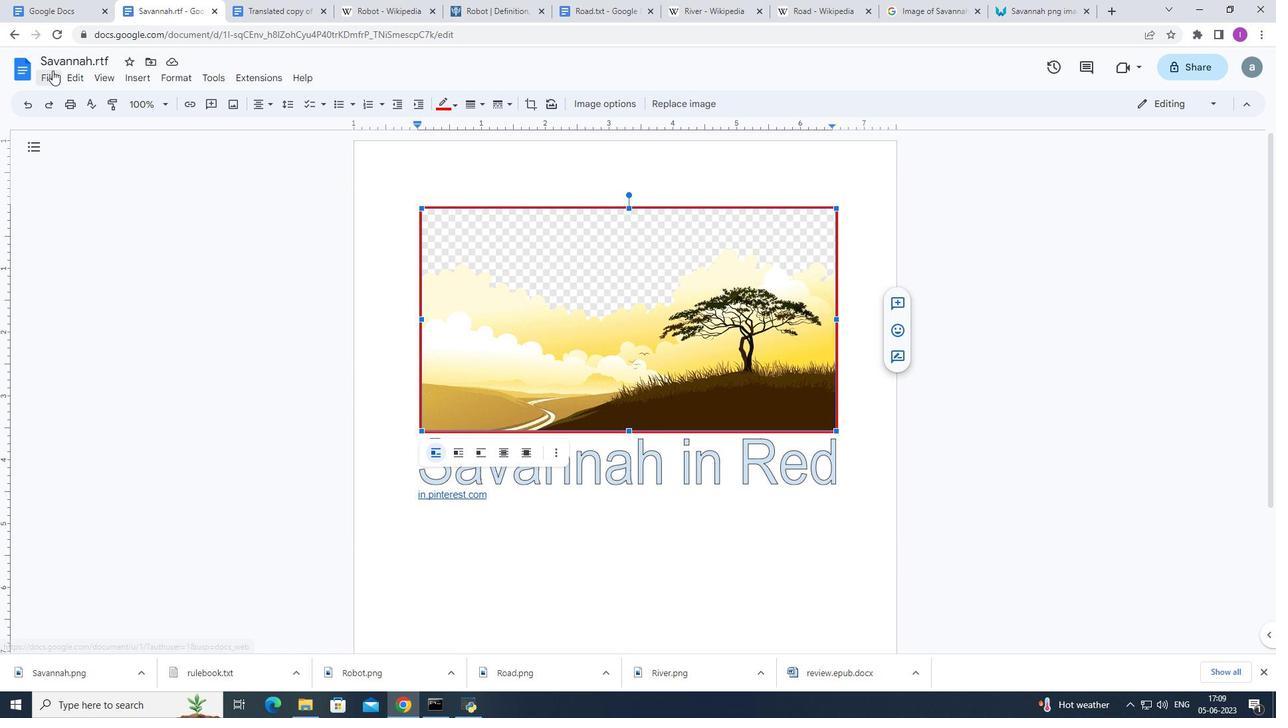 
Action: Mouse pressed left at (52, 73)
Screenshot: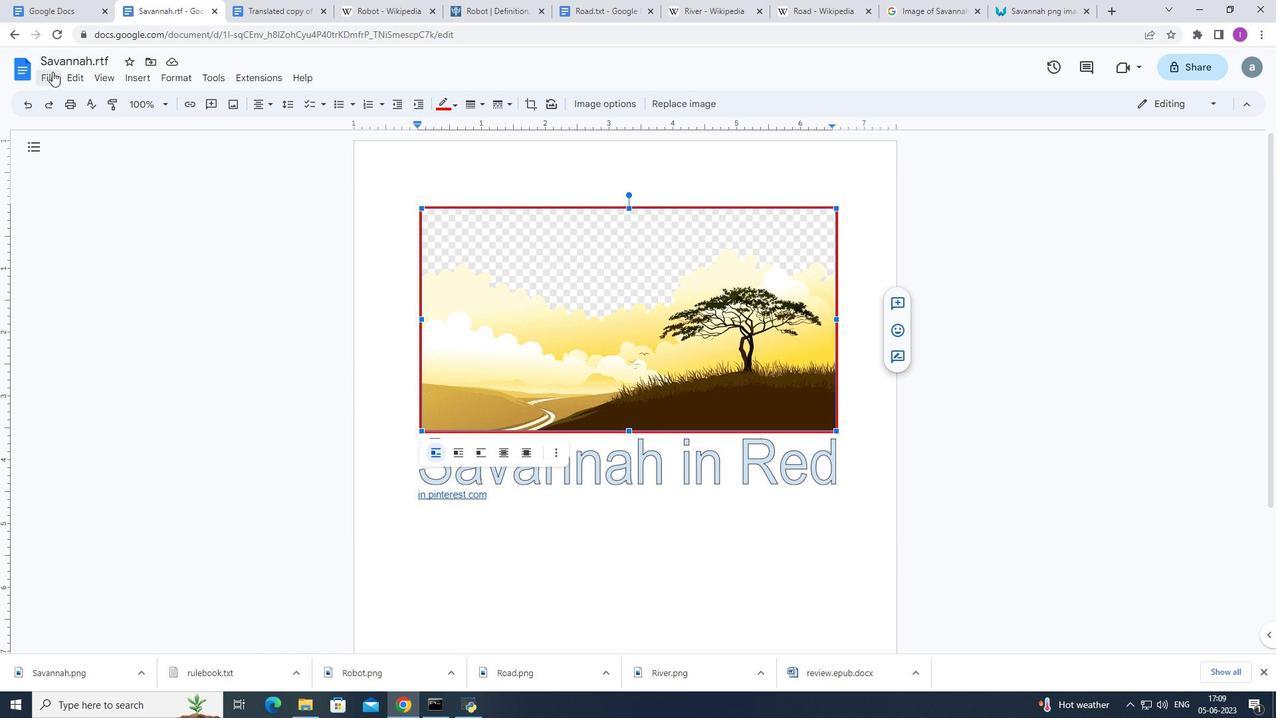 
Action: Mouse moved to (93, 442)
Screenshot: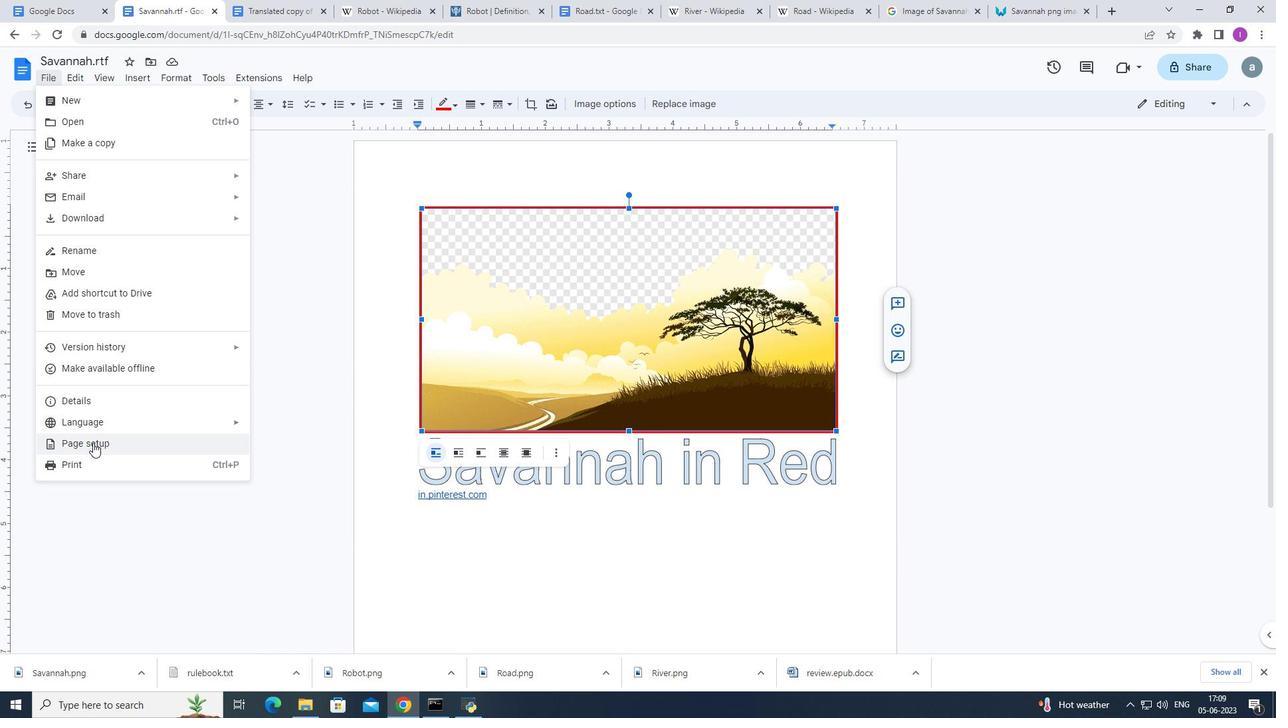 
Action: Mouse pressed left at (93, 442)
Screenshot: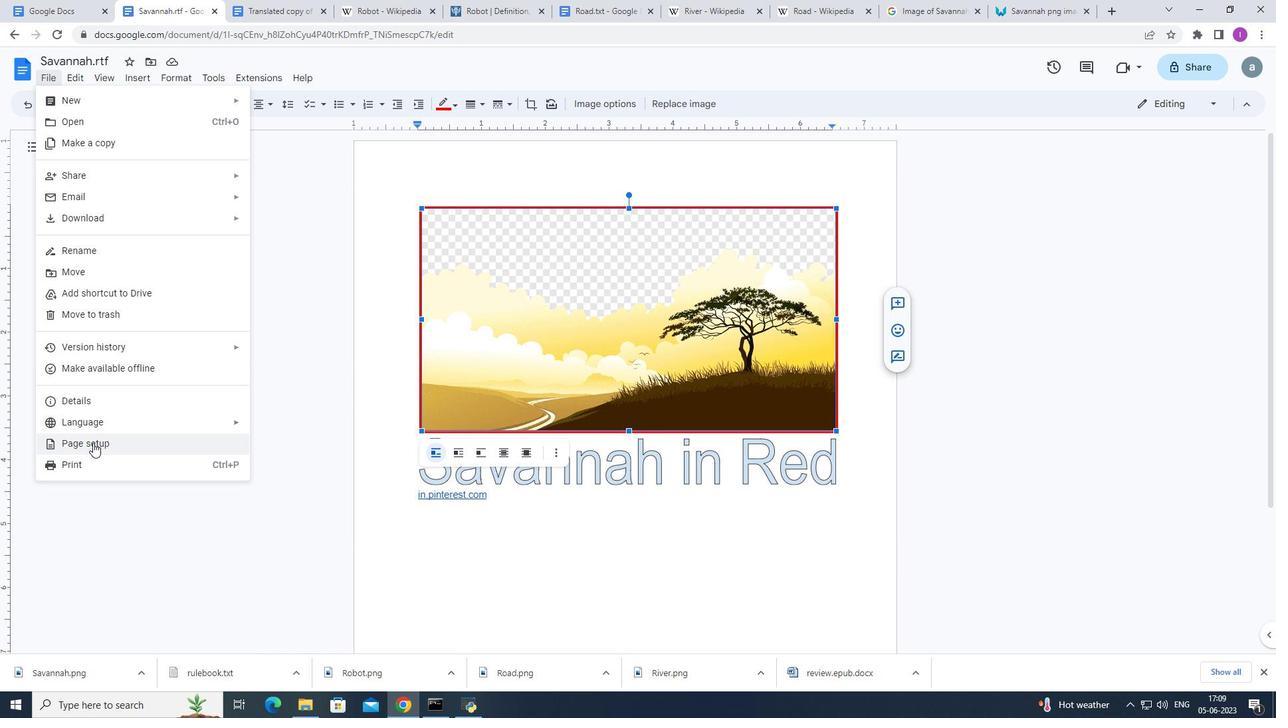 
Action: Mouse moved to (542, 434)
Screenshot: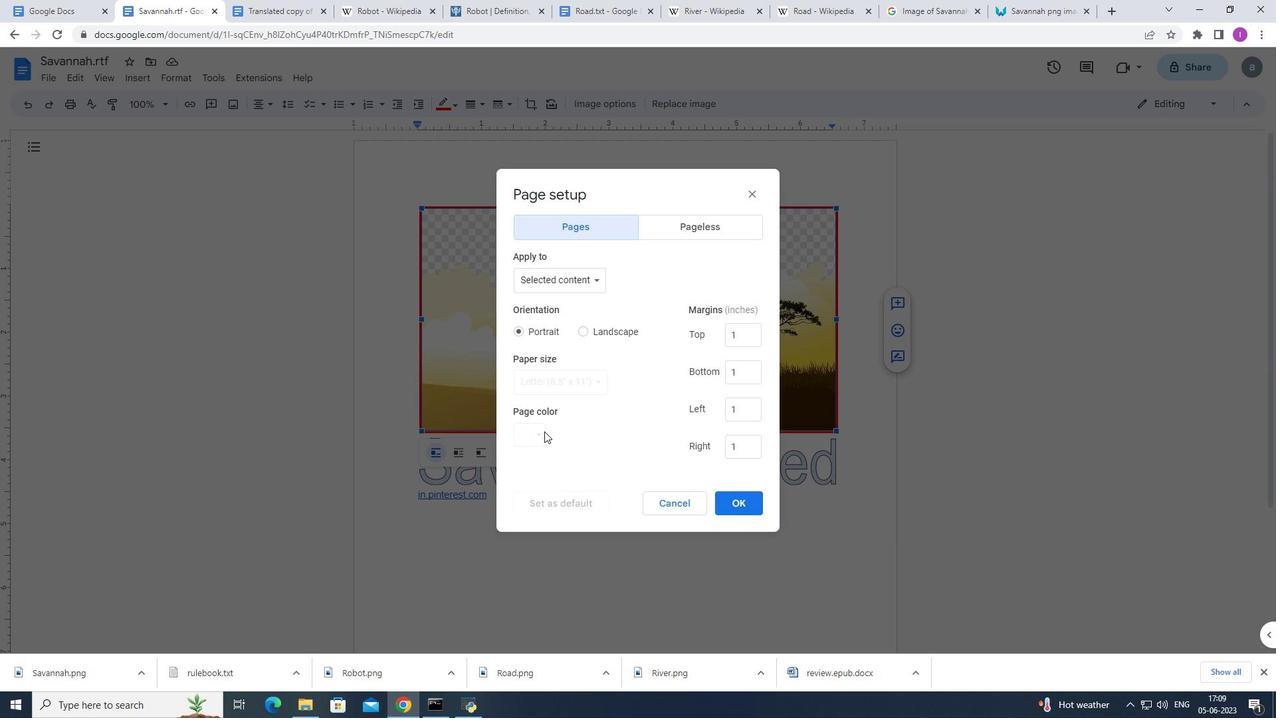 
Action: Mouse pressed left at (542, 434)
Screenshot: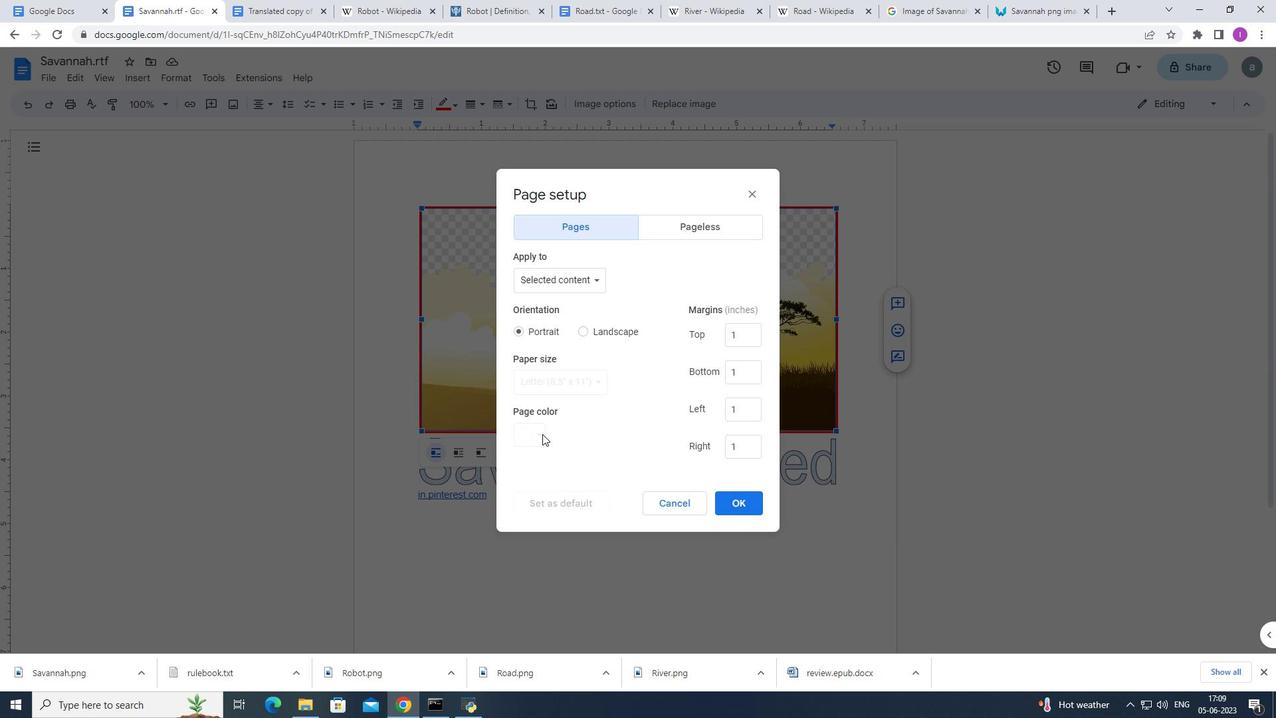 
Action: Mouse moved to (744, 194)
Screenshot: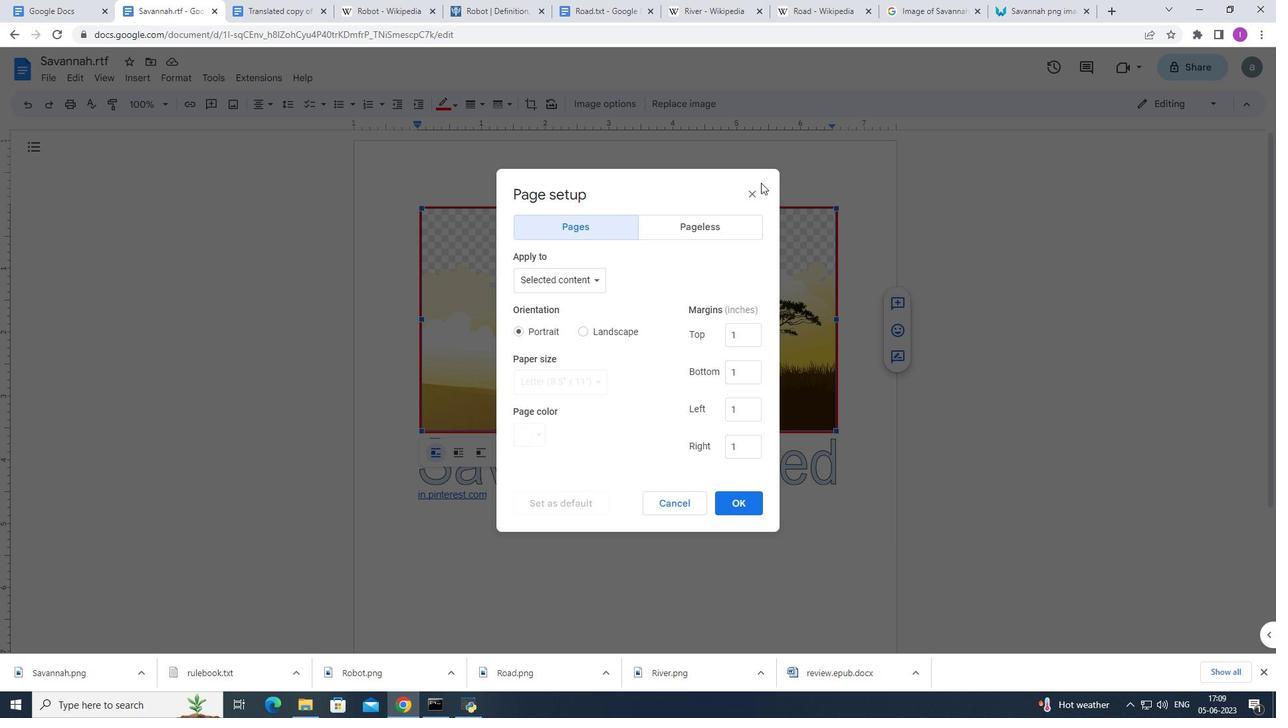 
Action: Mouse pressed left at (744, 194)
Screenshot: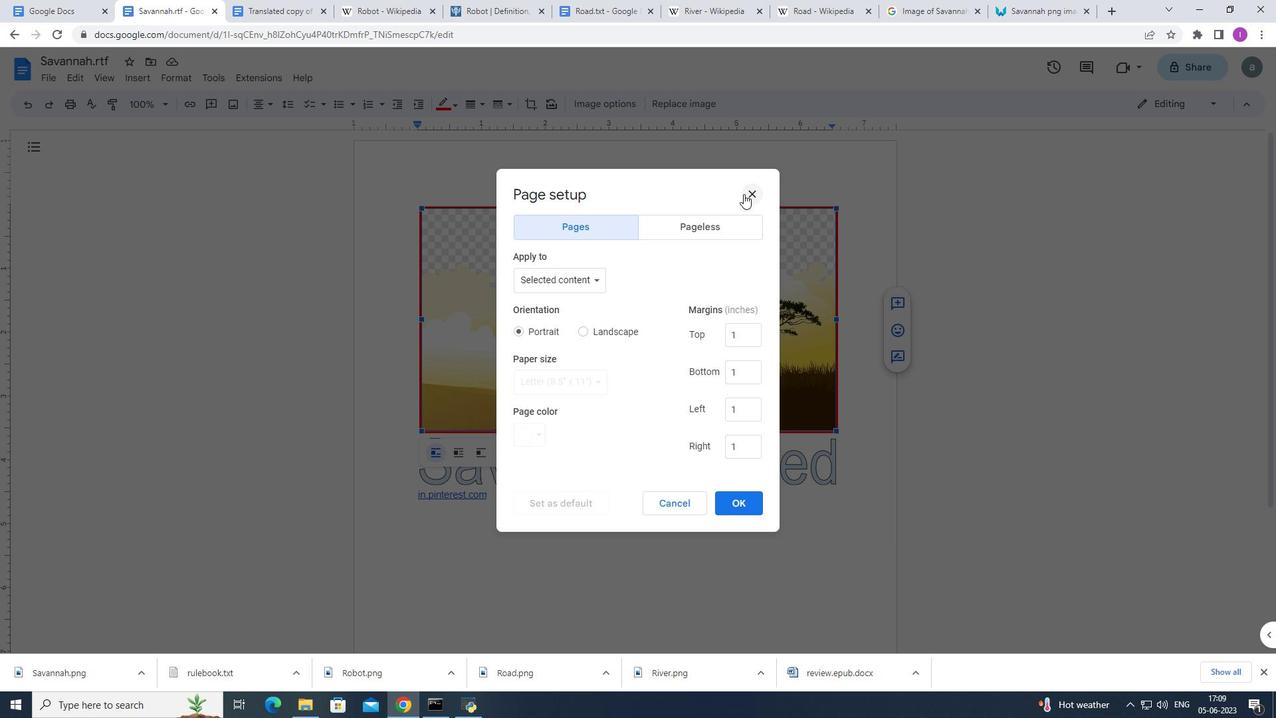 
Action: Mouse moved to (1079, 445)
Screenshot: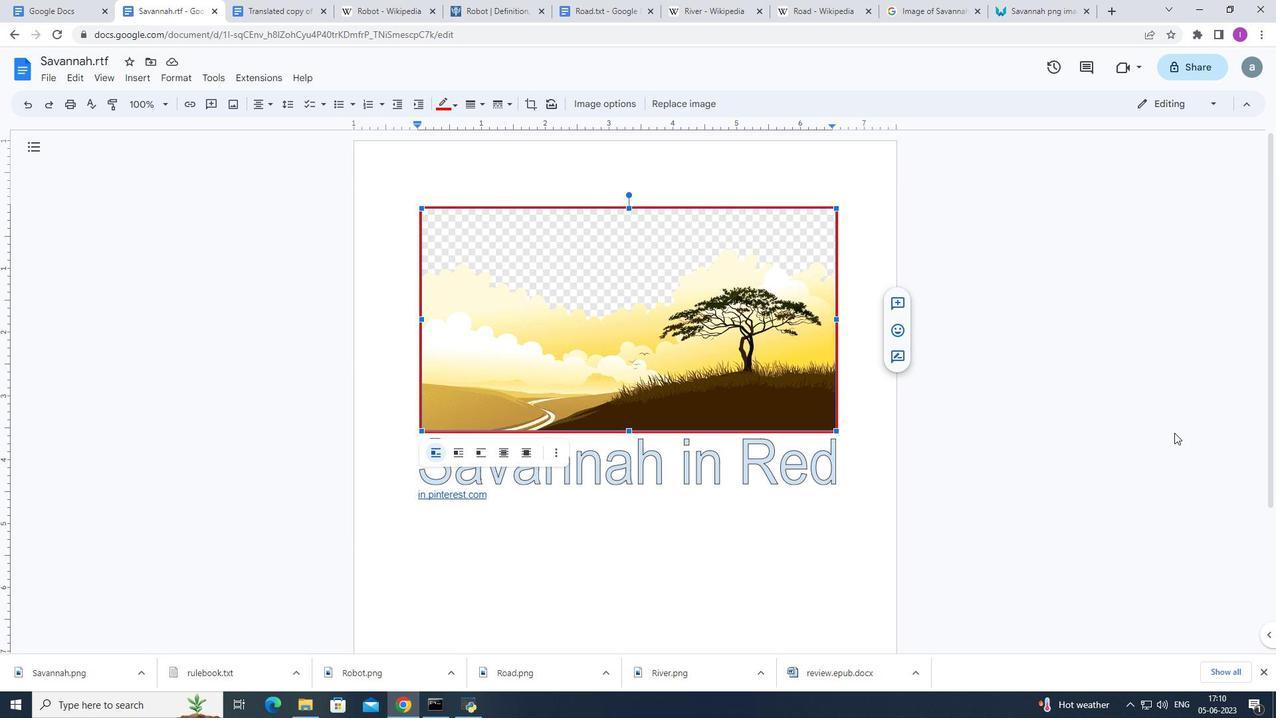 
Action: Mouse pressed left at (1079, 445)
Screenshot: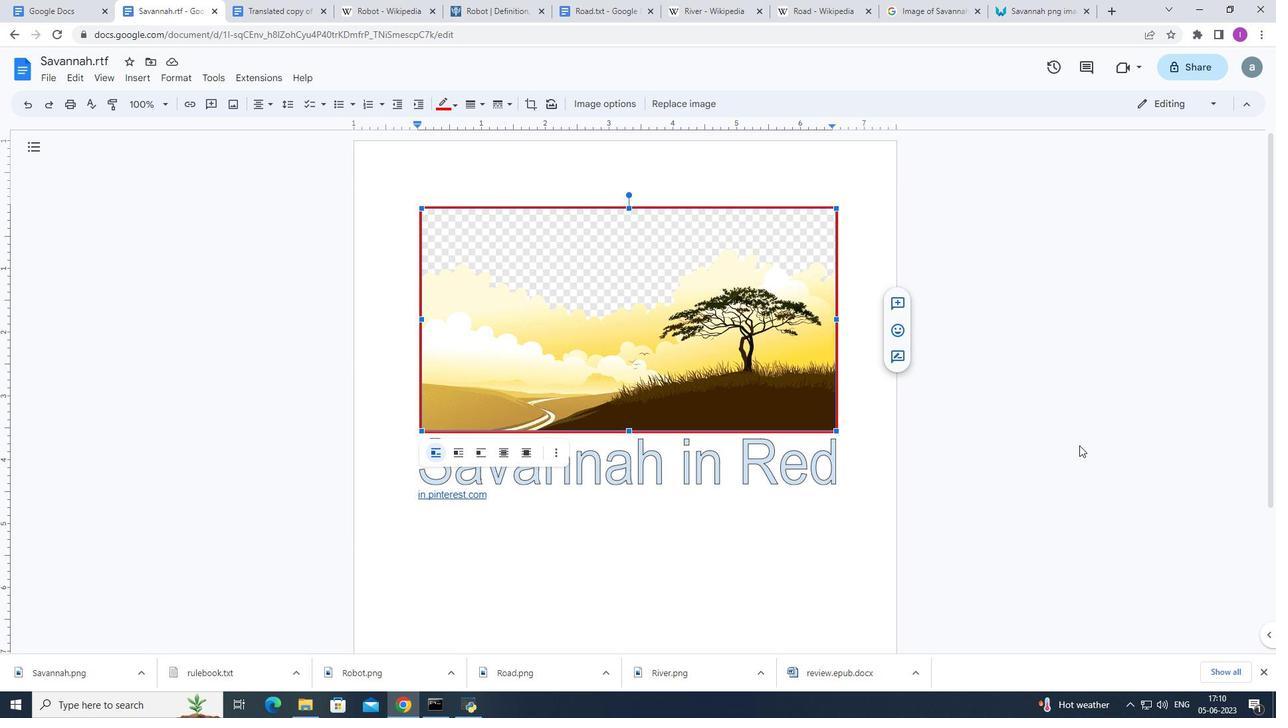 
Action: Mouse moved to (37, 73)
Screenshot: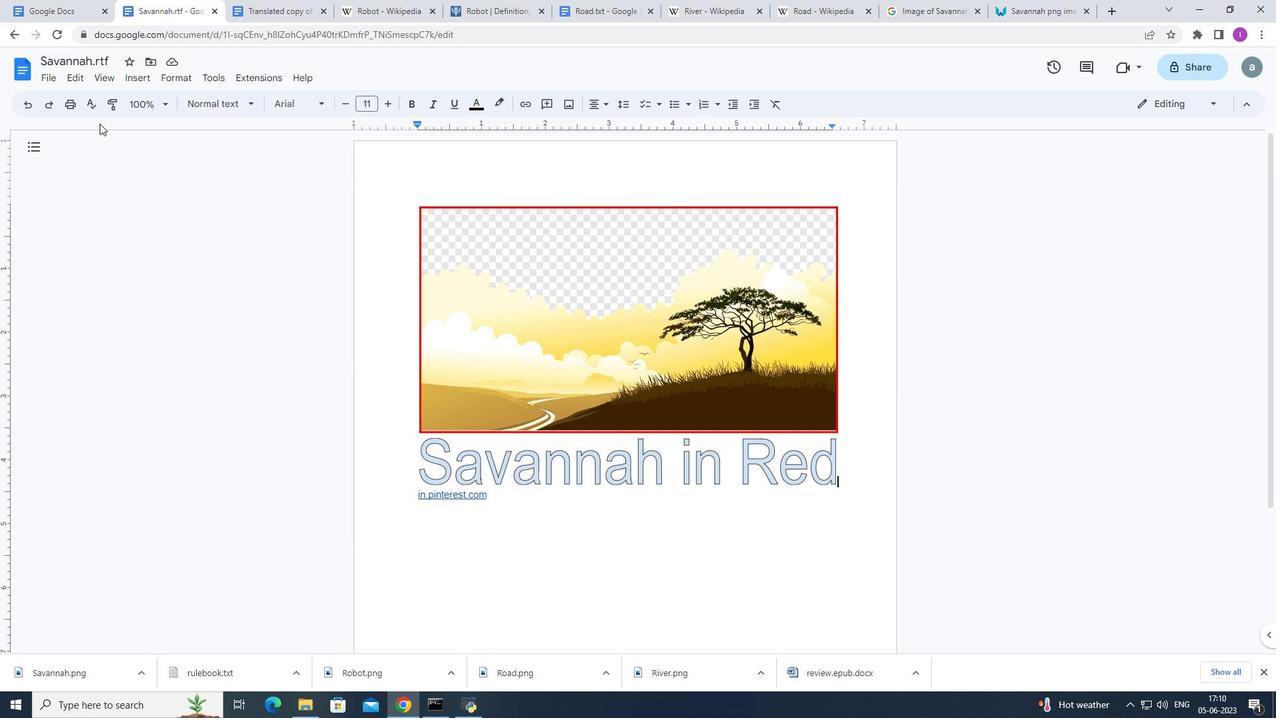 
Action: Mouse pressed left at (37, 73)
Screenshot: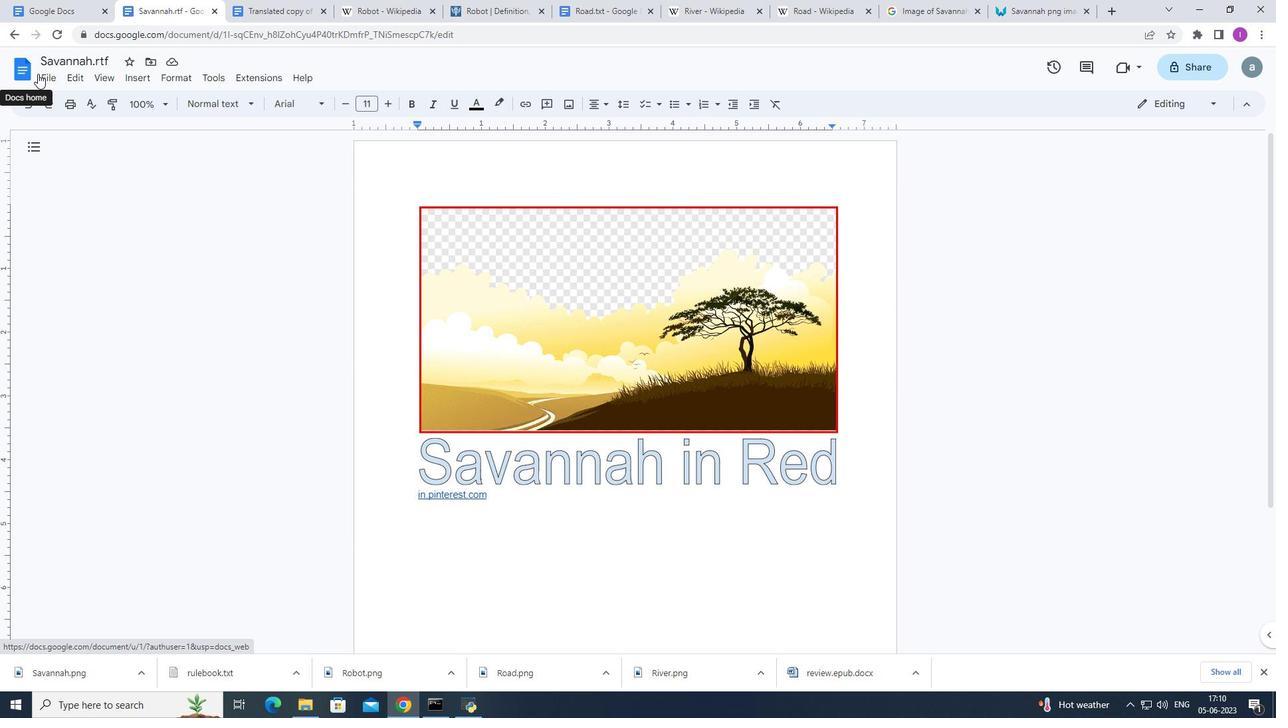 
Action: Mouse moved to (51, 77)
Screenshot: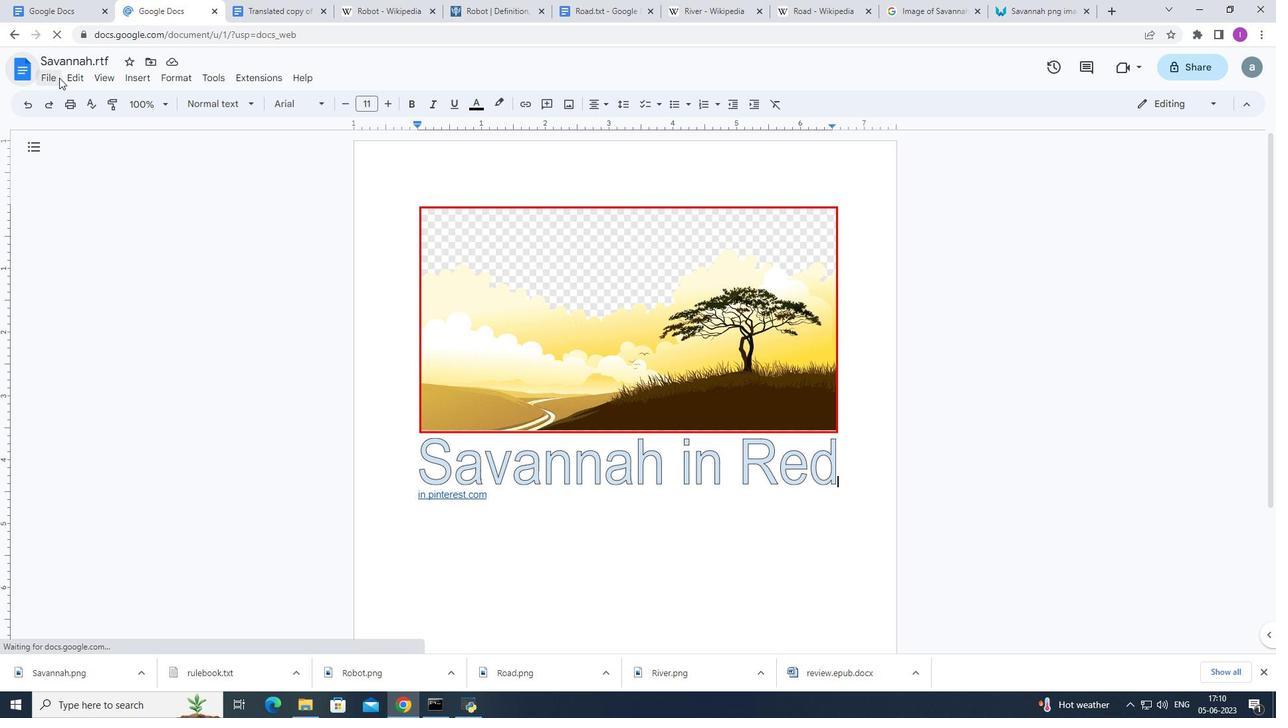 
Action: Mouse pressed left at (51, 77)
Screenshot: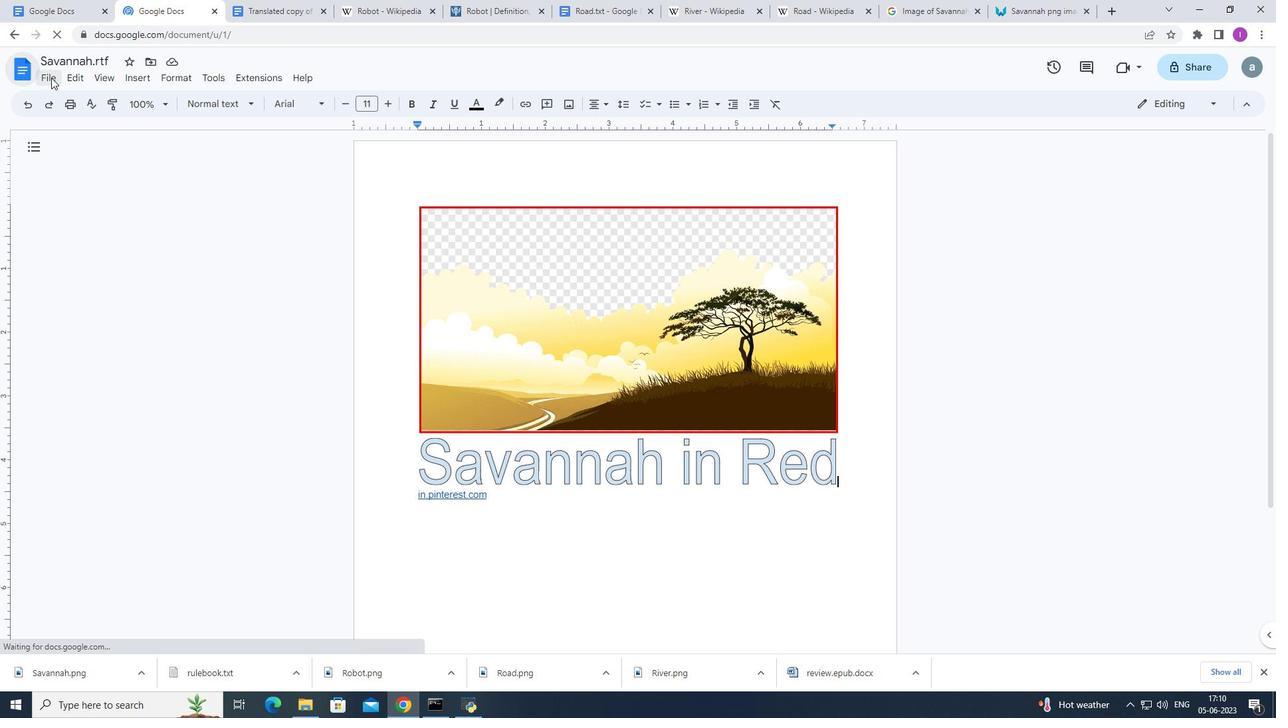 
Action: Mouse moved to (285, 444)
Screenshot: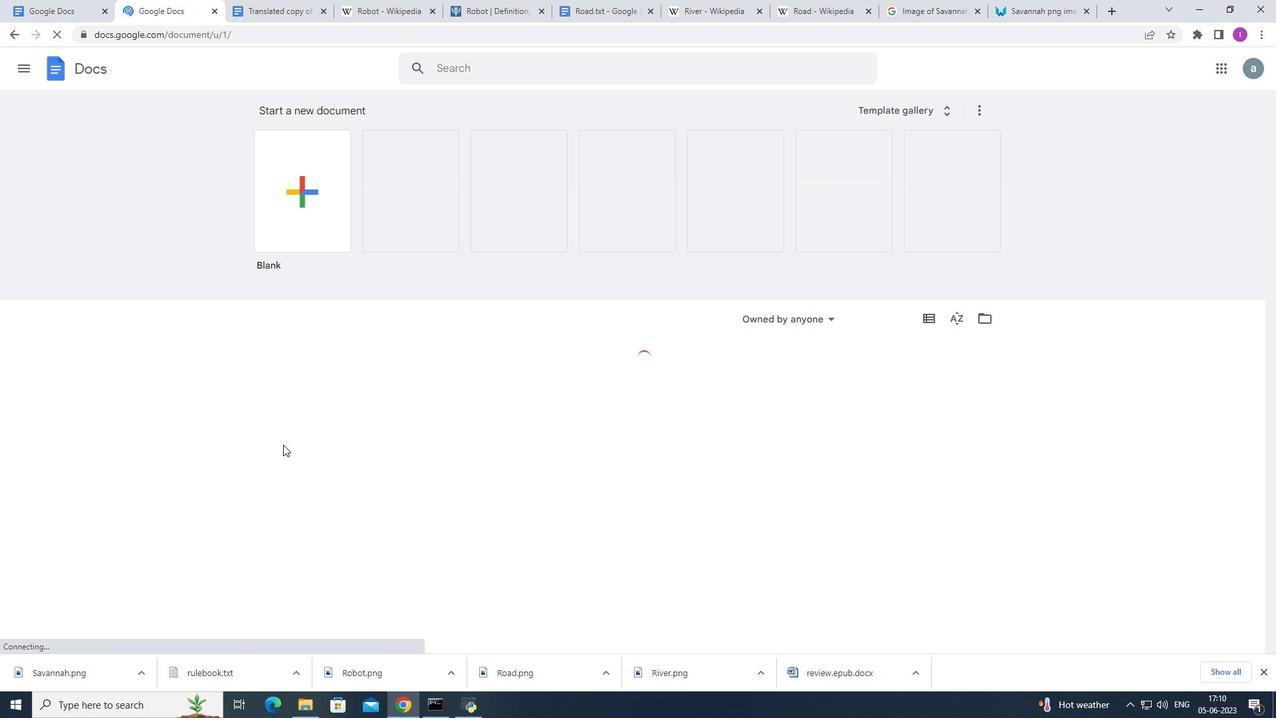 
Action: Mouse pressed left at (285, 444)
Screenshot: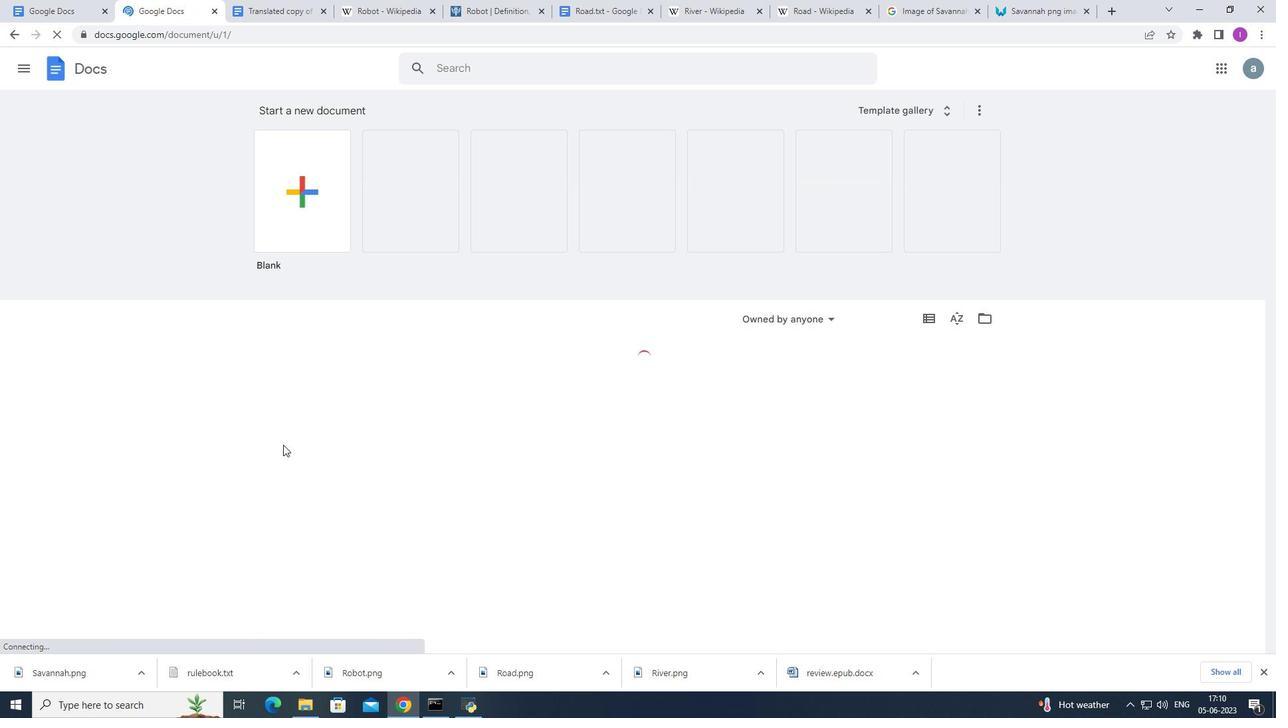 
Action: Mouse pressed left at (285, 444)
Screenshot: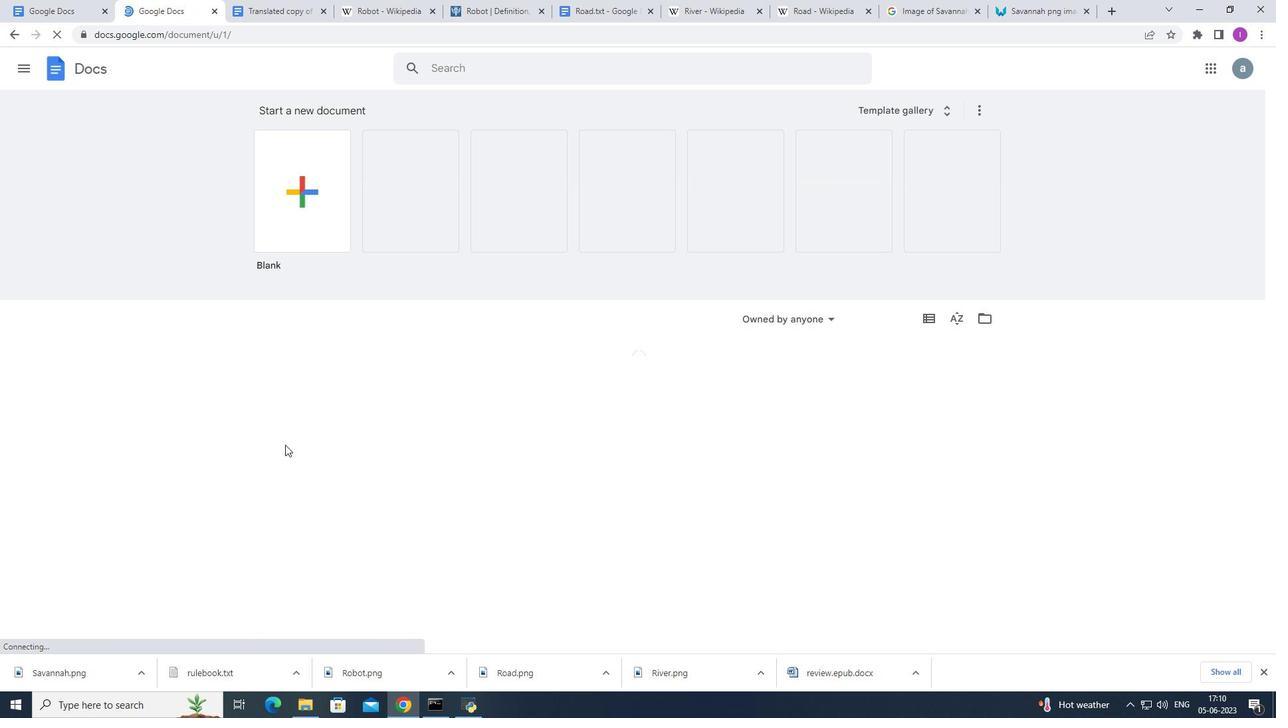 
Action: Mouse moved to (287, 419)
Screenshot: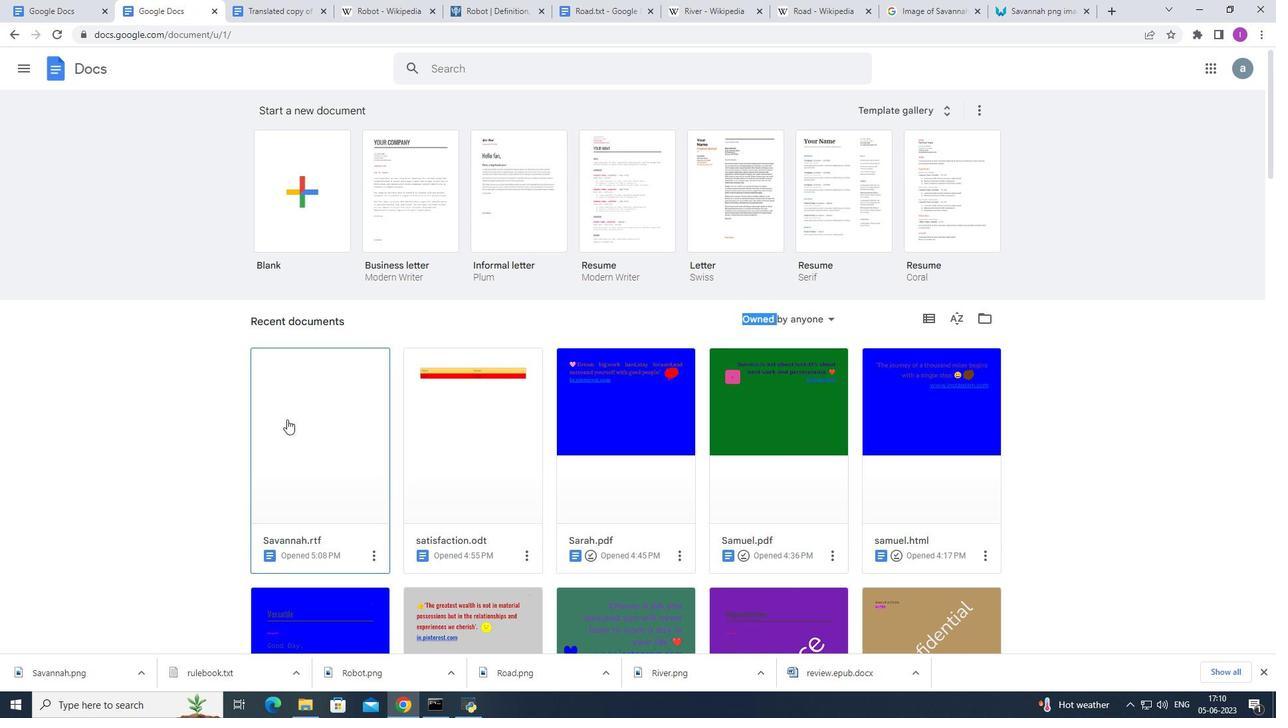 
Action: Mouse pressed left at (287, 419)
Screenshot: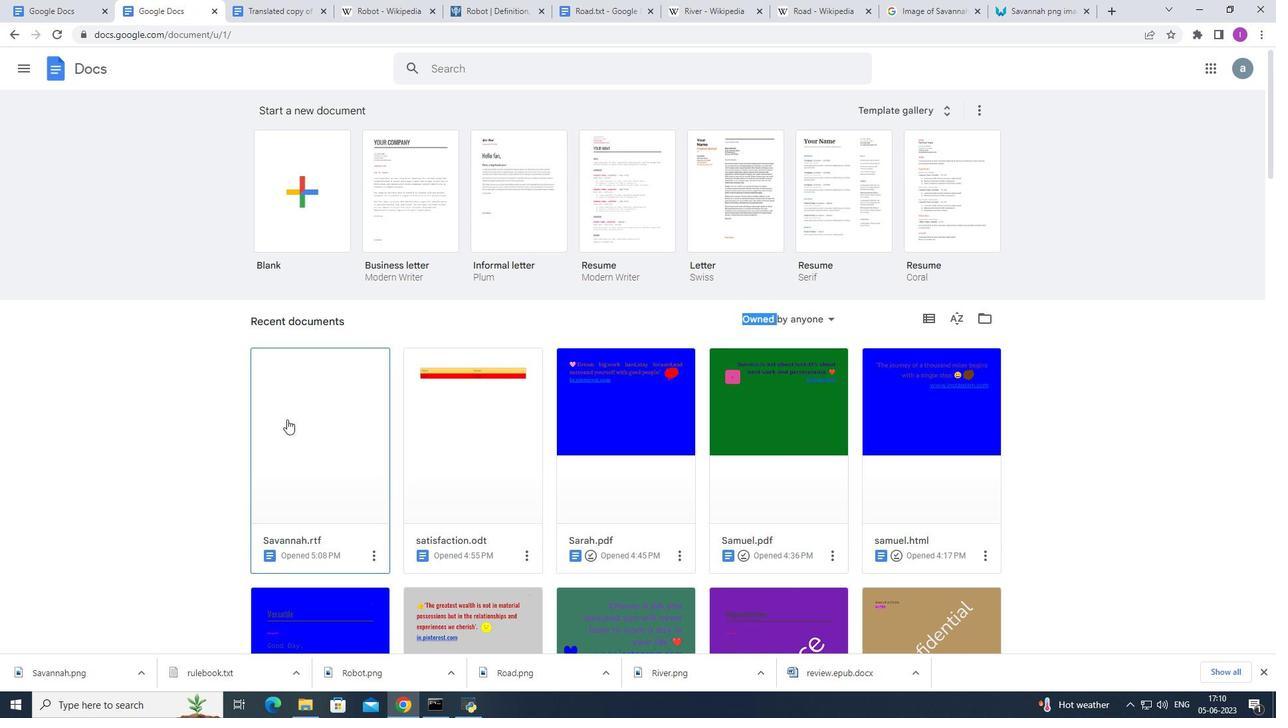 
Action: Mouse moved to (45, 75)
Screenshot: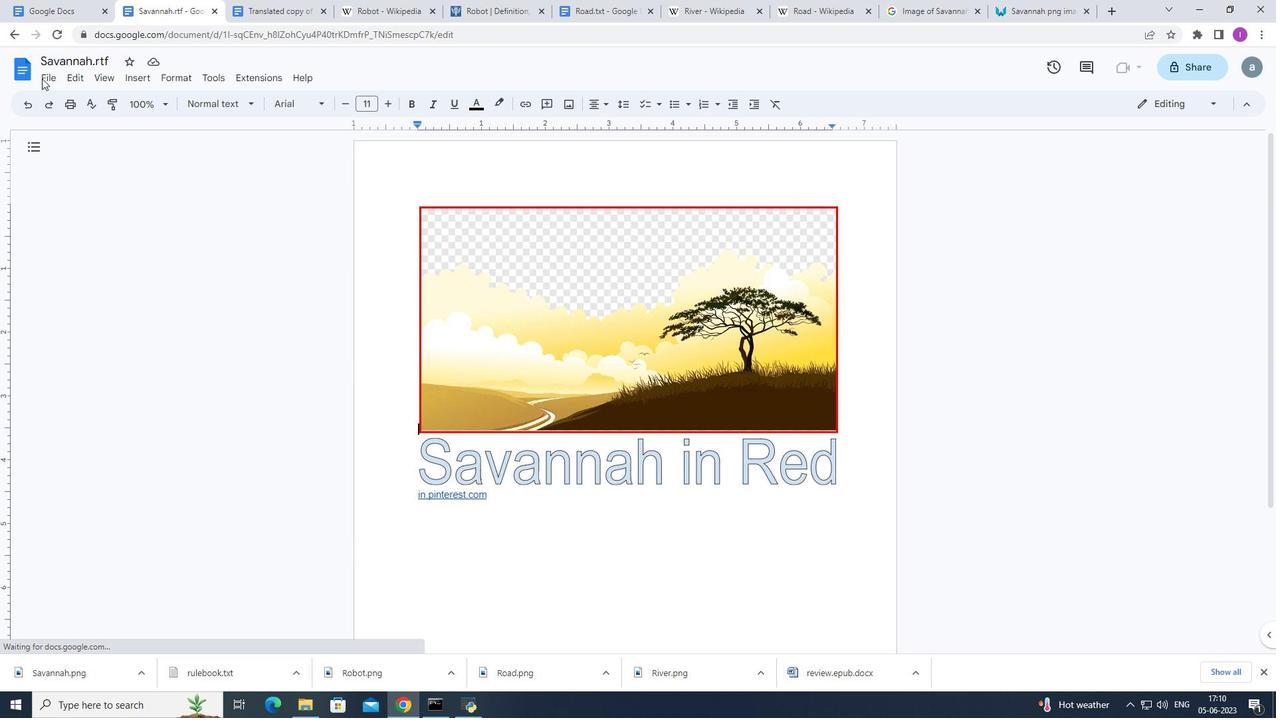 
Action: Mouse pressed left at (45, 75)
Screenshot: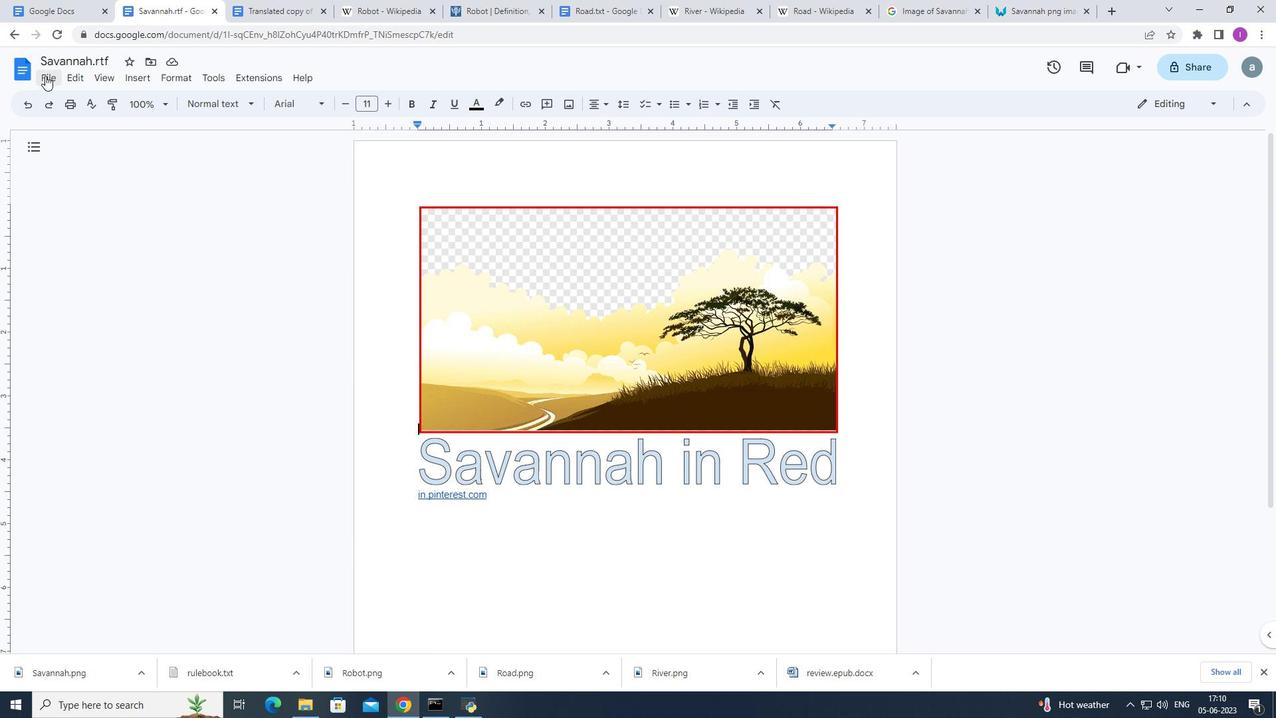 
Action: Mouse moved to (85, 446)
Screenshot: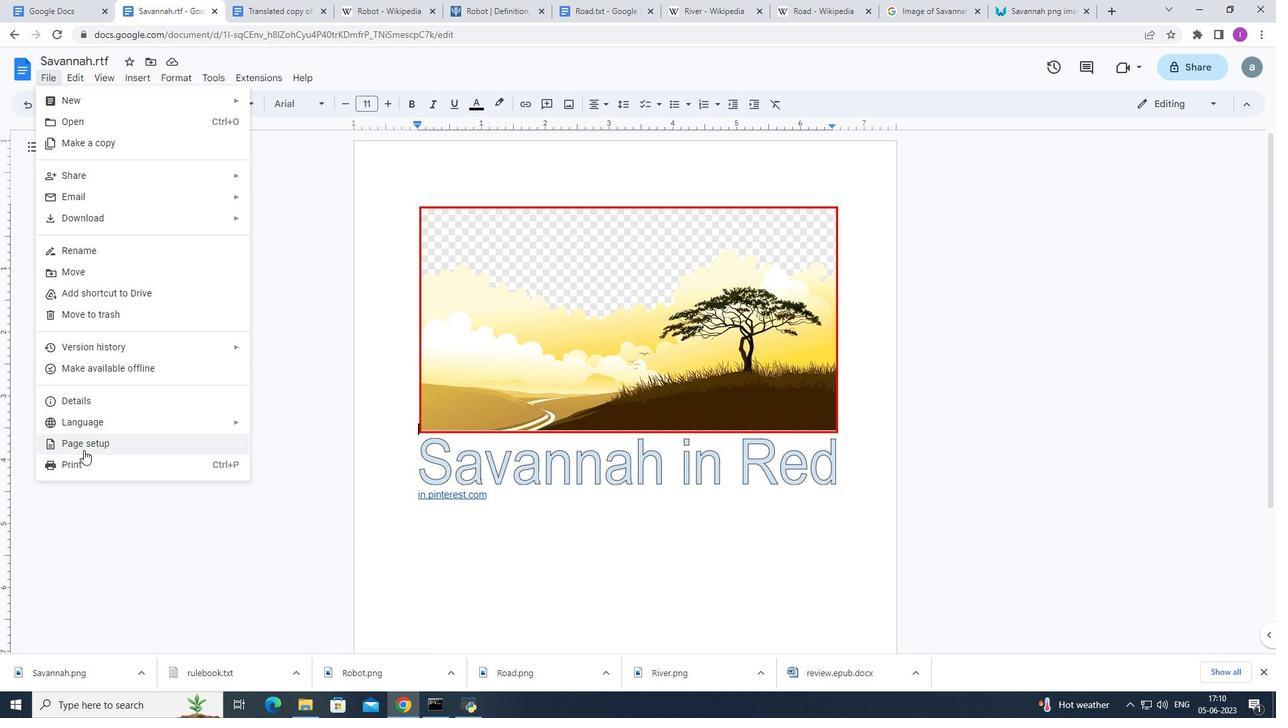 
Action: Mouse pressed left at (85, 446)
Screenshot: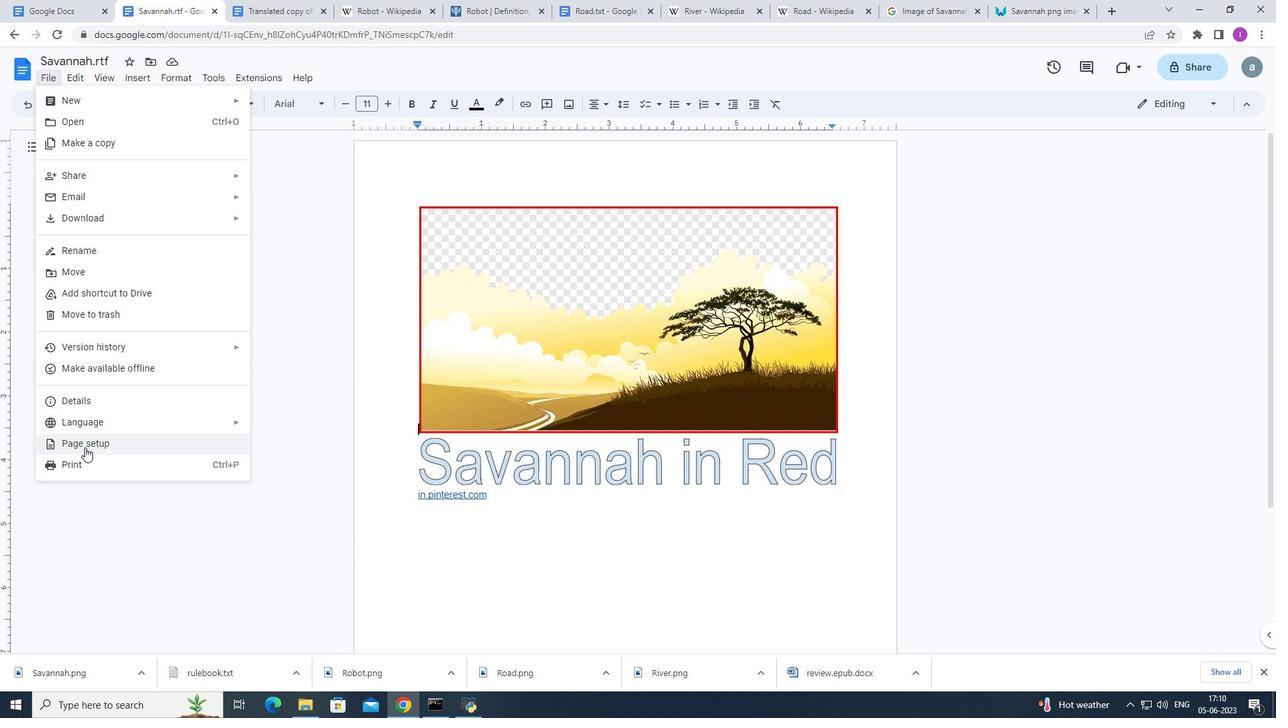 
Action: Mouse moved to (538, 436)
Screenshot: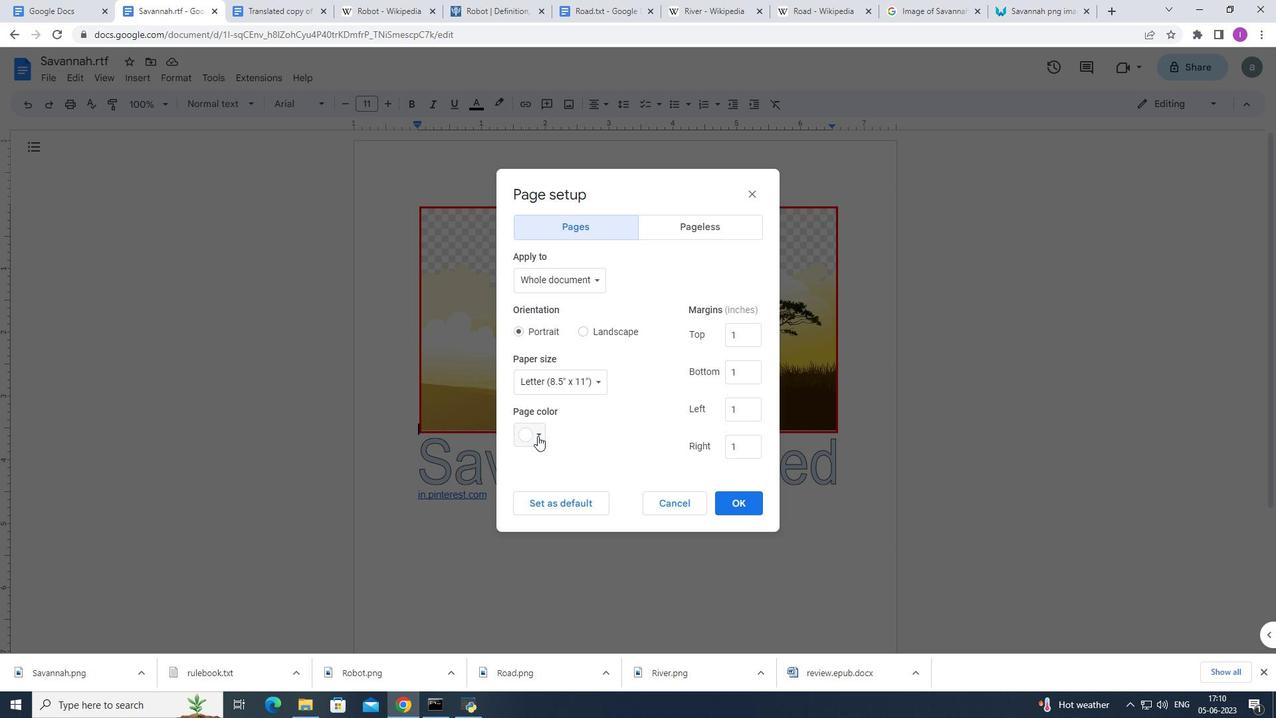 
Action: Mouse pressed left at (538, 436)
Screenshot: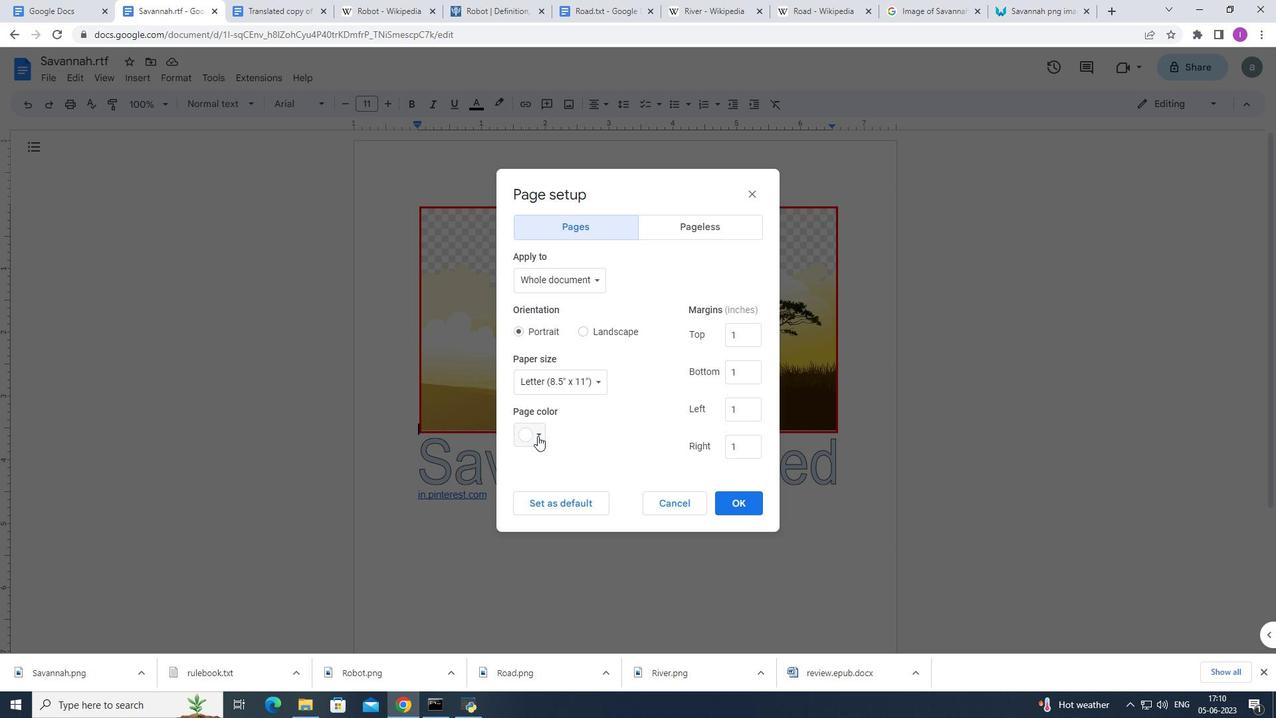 
Action: Mouse moved to (526, 462)
Screenshot: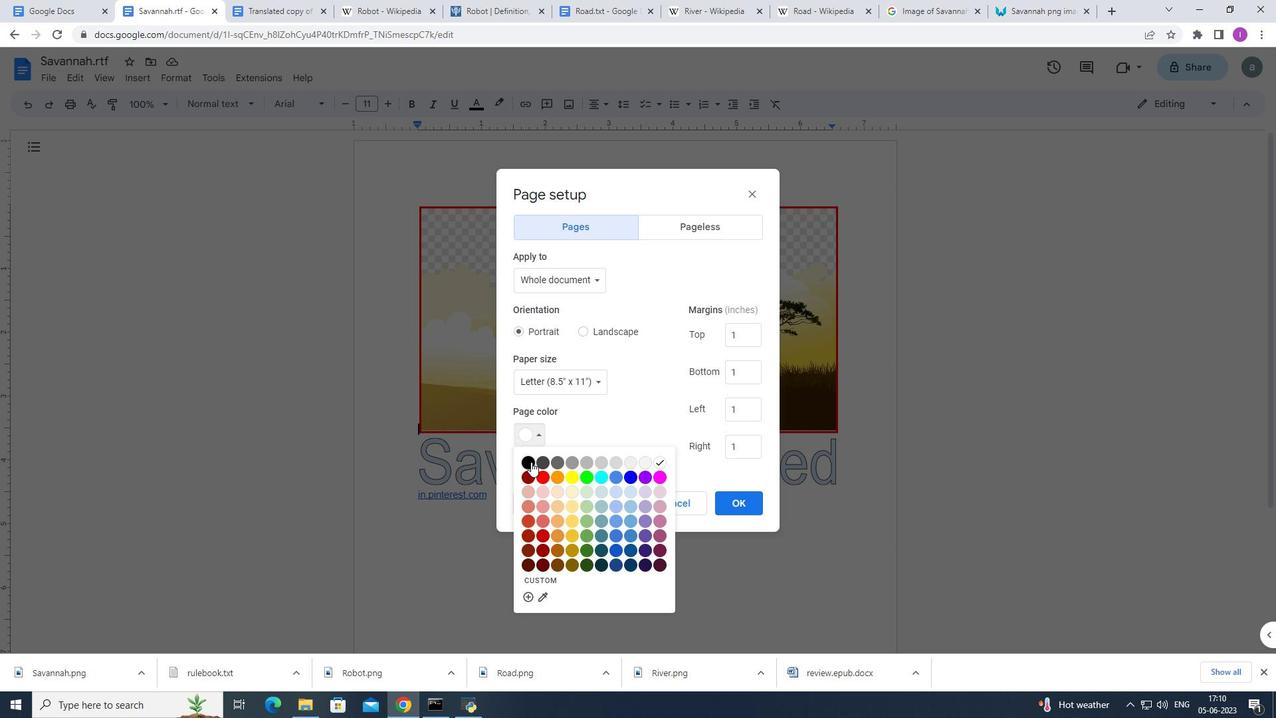 
Action: Mouse pressed left at (526, 462)
Screenshot: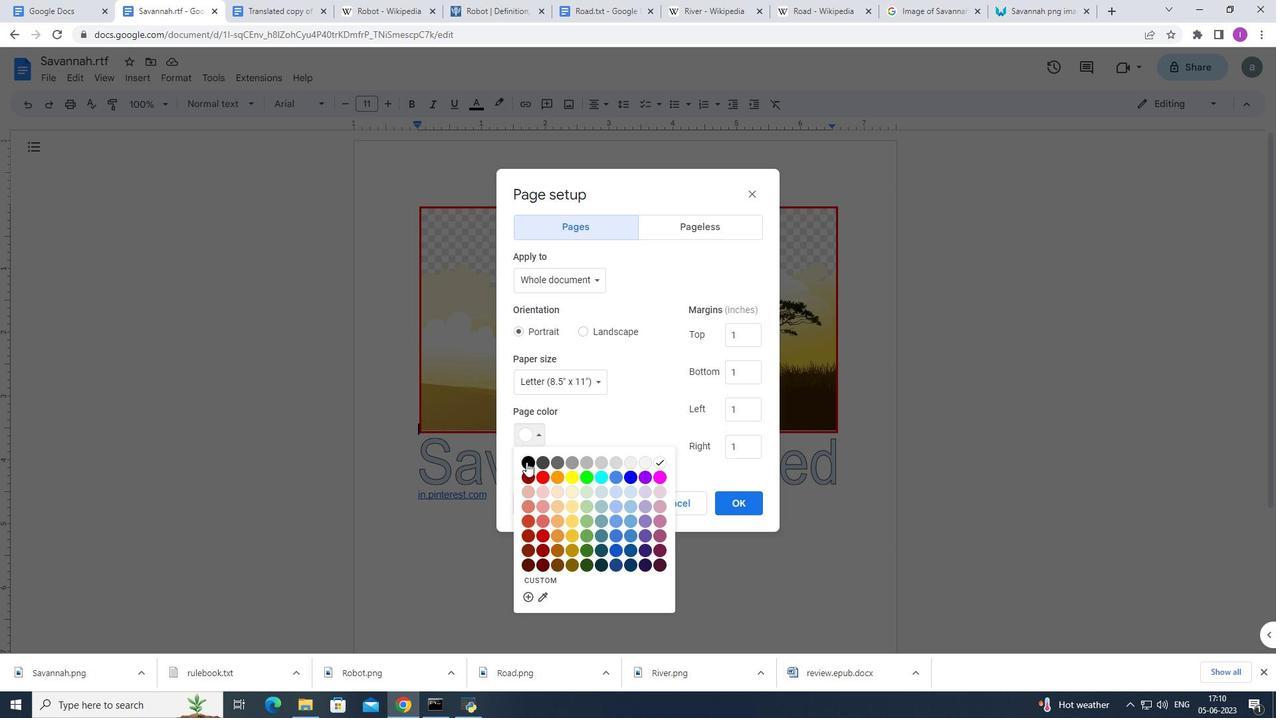 
Action: Mouse moved to (744, 498)
Screenshot: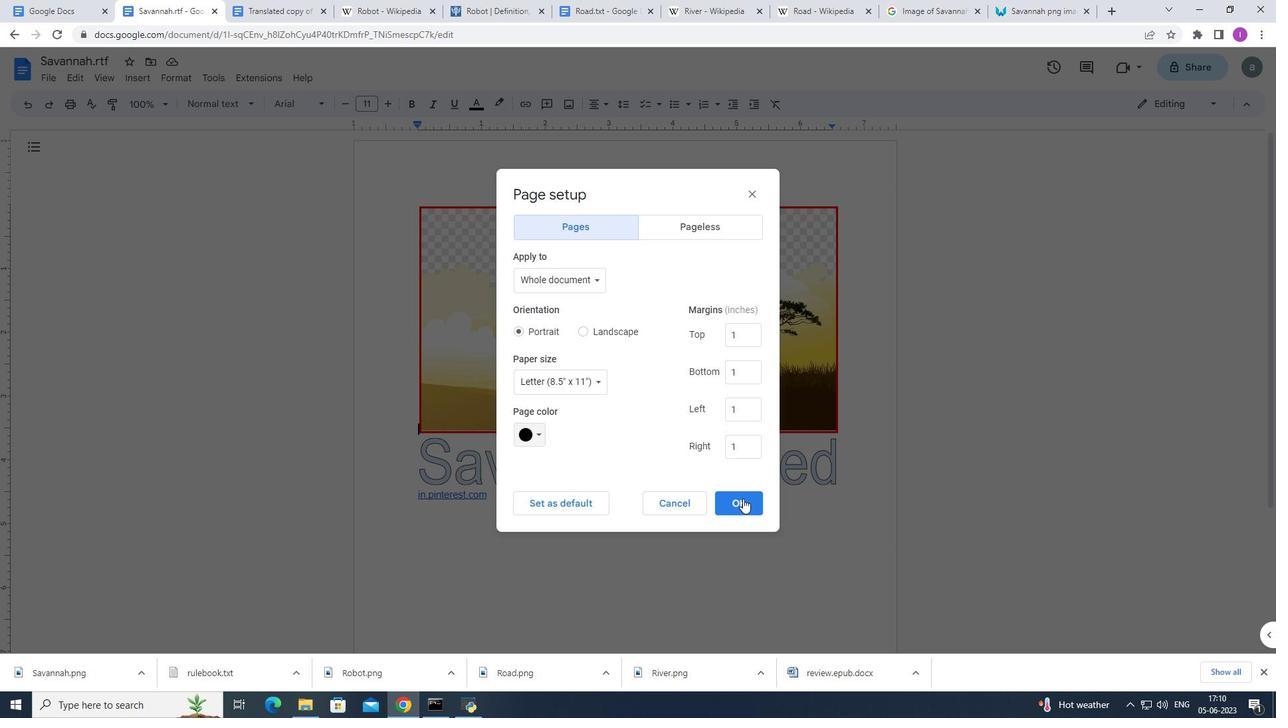 
Action: Mouse pressed left at (744, 498)
Screenshot: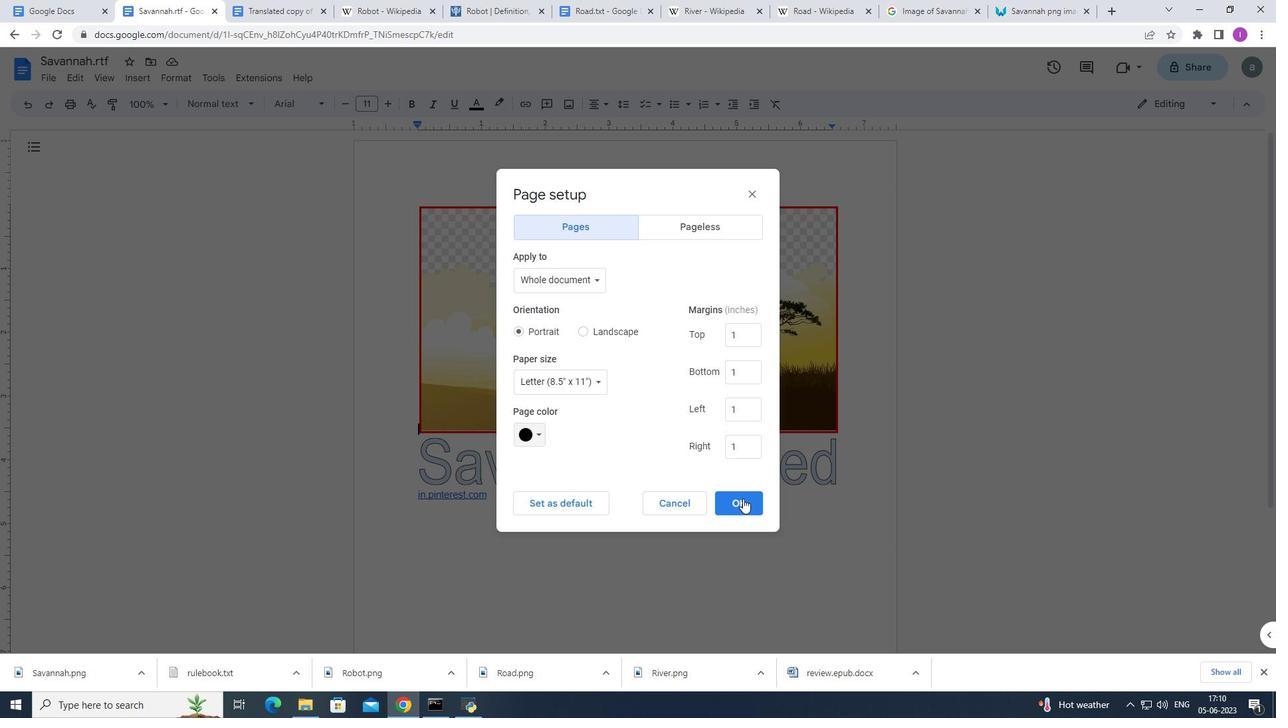 
Action: Mouse moved to (200, 407)
Screenshot: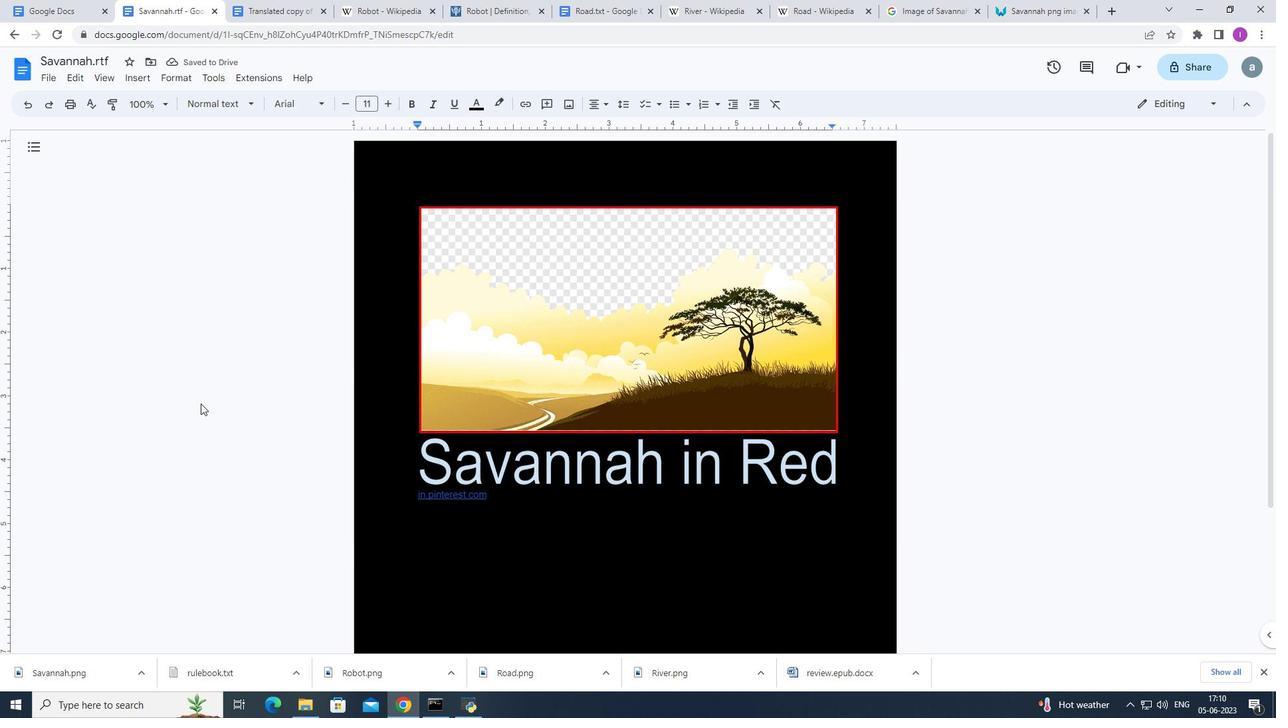 
